 Task: Add an event with the title Workshop: Effective Communication, date '2024/05/03', time 9:40 AM to 11:40 AMand add a description: The Effective Communication workshop is a dynamic and interactive session designed to enhance participants' communication skills and promote effective interpersonal interactions in the workplace. This workshop provides valuable insights, practical techniques, and hands-on exercises to improve both verbal and non-verbal communication abilities._x000D_
_x000D_
, put the event into Orange category . Add location for the event as: 321 Damrak, Amsterdam, Netherlands, logged in from the account softage.1@softage.netand send the event invitation to softage.7@softage.net and softage.8@softage.net. Set a reminder for the event 12 hour before
Action: Mouse pressed left at (96, 94)
Screenshot: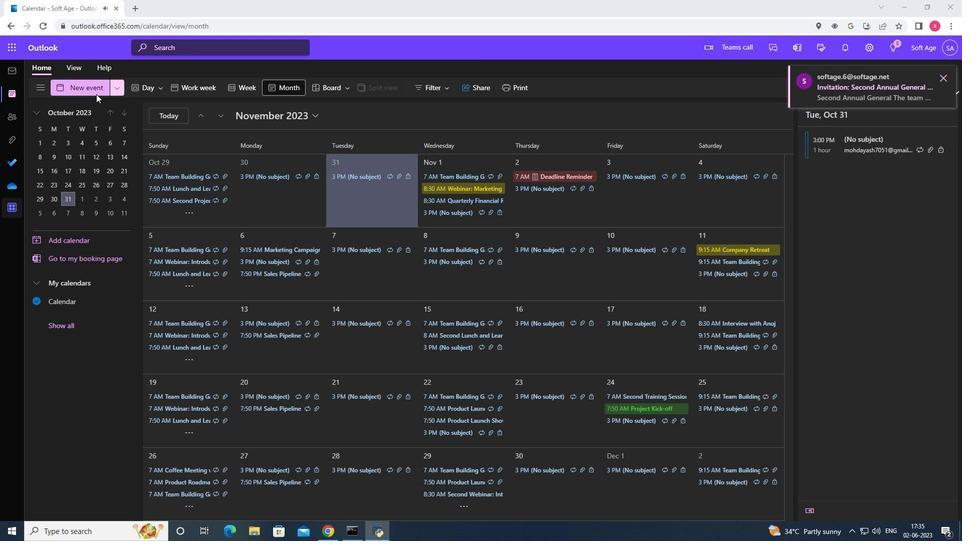 
Action: Mouse moved to (335, 154)
Screenshot: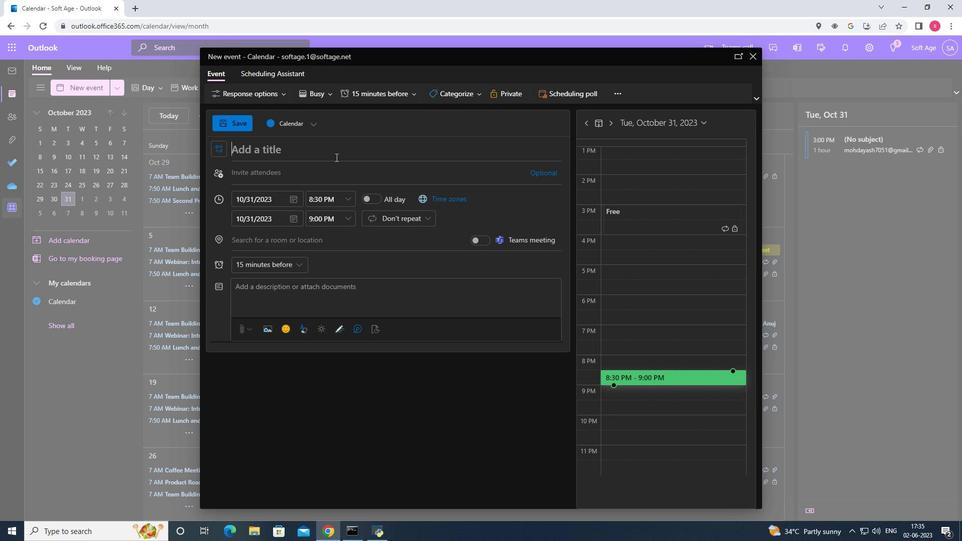 
Action: Mouse pressed left at (335, 154)
Screenshot: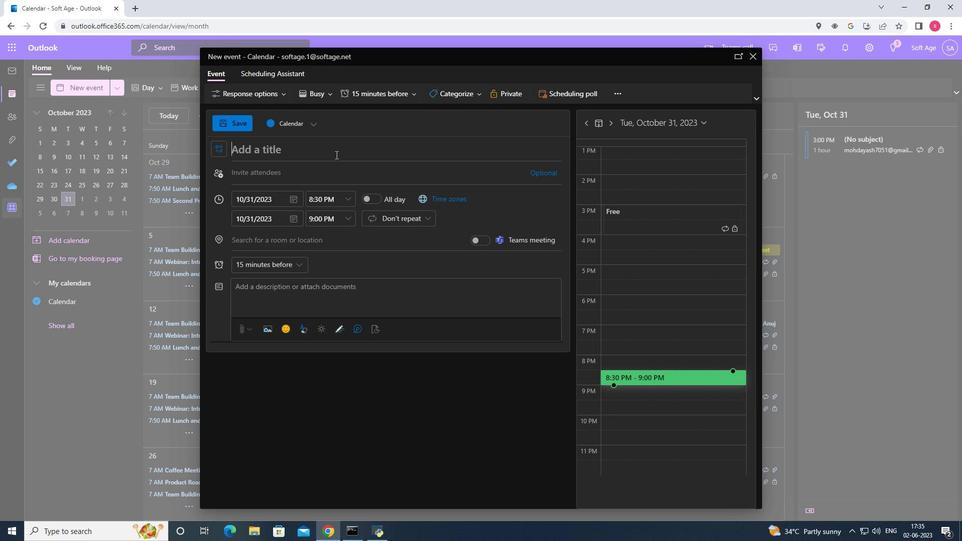 
Action: Mouse moved to (334, 154)
Screenshot: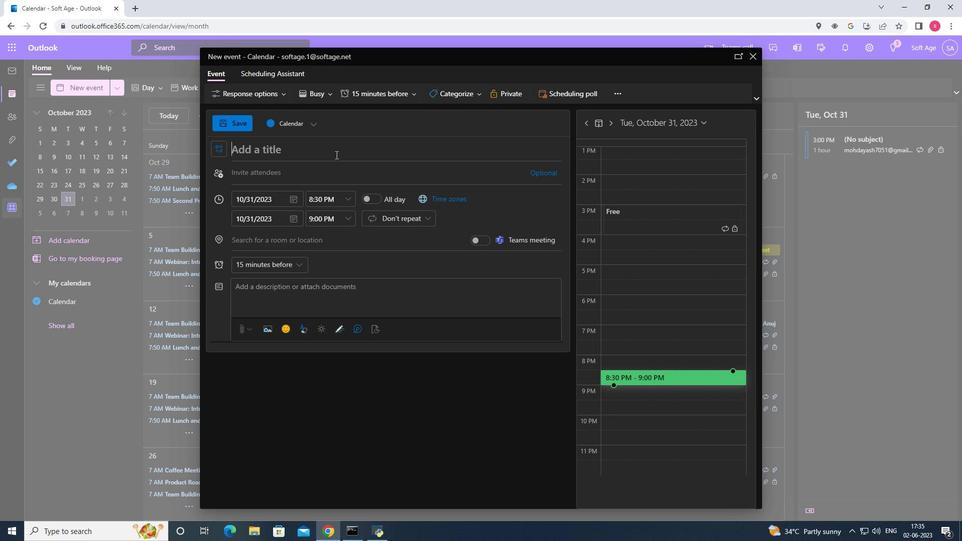 
Action: Key pressed <Key.shift><Key.shift><Key.shift><Key.shift><Key.shift><Key.shift><Key.shift><Key.shift><Key.shift><Key.shift><Key.shift><Key.shift><Key.shift><Key.shift><Key.shift><Key.shift><Key.shift><Key.shift>Effecti<Key.backspace><Key.backspace><Key.backspace><Key.backspace><Key.backspace><Key.backspace><Key.backspace><Key.shift><Key.shift><Key.shift><Key.shift><Key.shift><Key.shift><Key.shift><Key.shift><Key.shift><Key.shift><Key.shift><Key.shift>Workshop<Key.shift>:<Key.space><Key.shift>Effective<Key.space><Key.shift><Key.shift><Key.shift><Key.shift><Key.shift><Key.shift><Key.shift><Key.shift><Key.shift><Key.shift><Key.shift><Key.shift><Key.shift><Key.shift>Communication<Key.space>
Screenshot: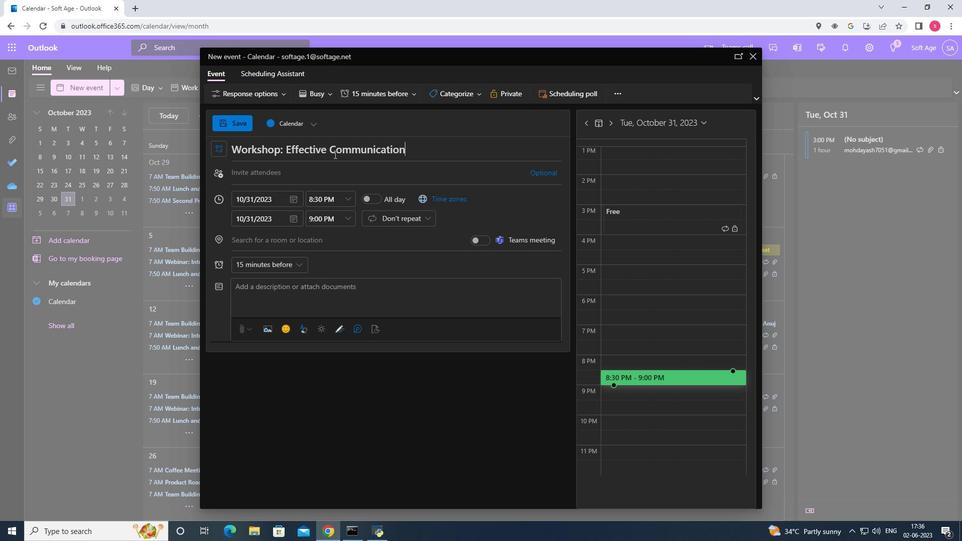 
Action: Mouse moved to (294, 201)
Screenshot: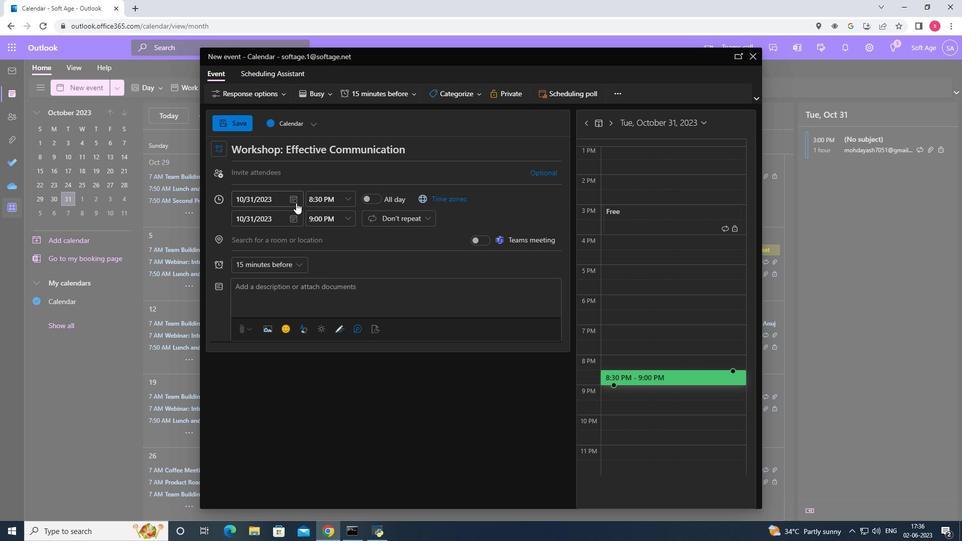
Action: Mouse pressed left at (294, 201)
Screenshot: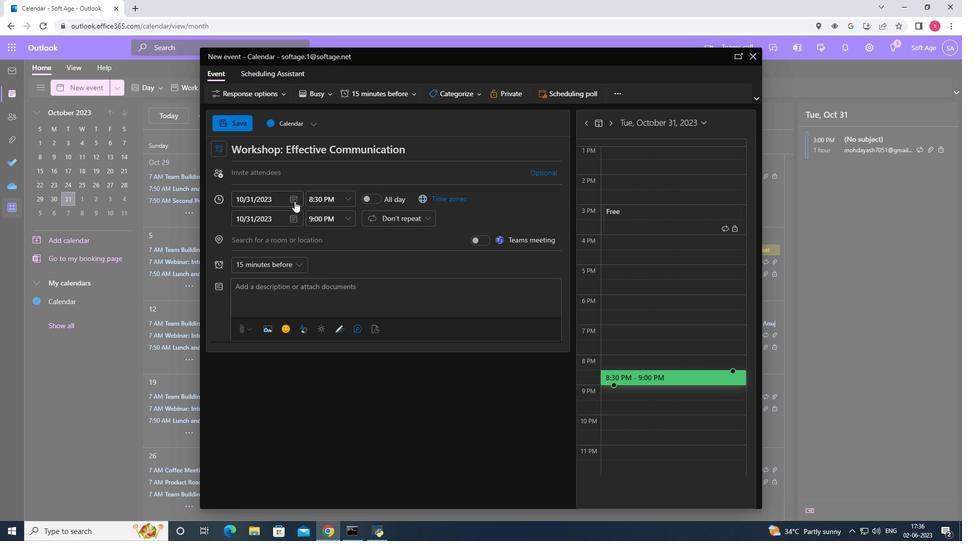 
Action: Mouse moved to (329, 218)
Screenshot: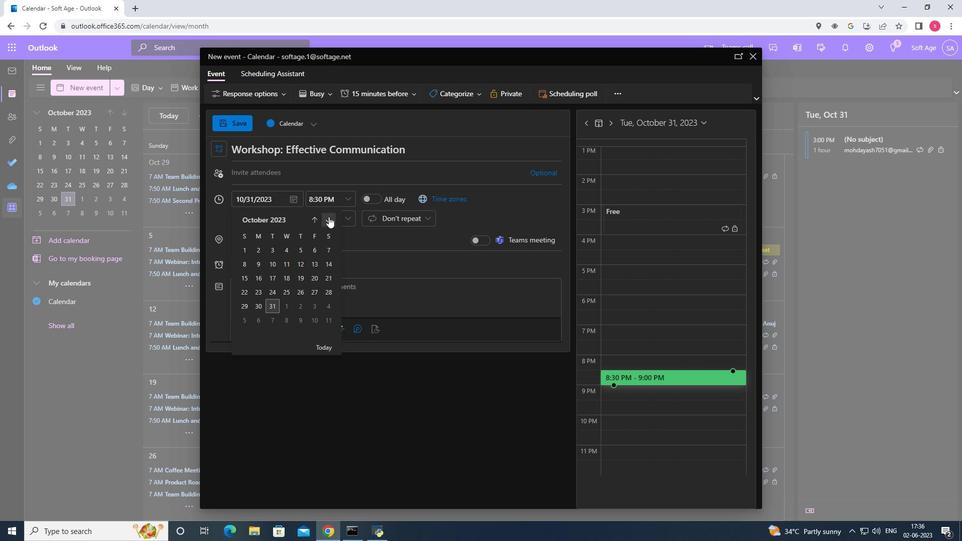 
Action: Mouse pressed left at (329, 218)
Screenshot: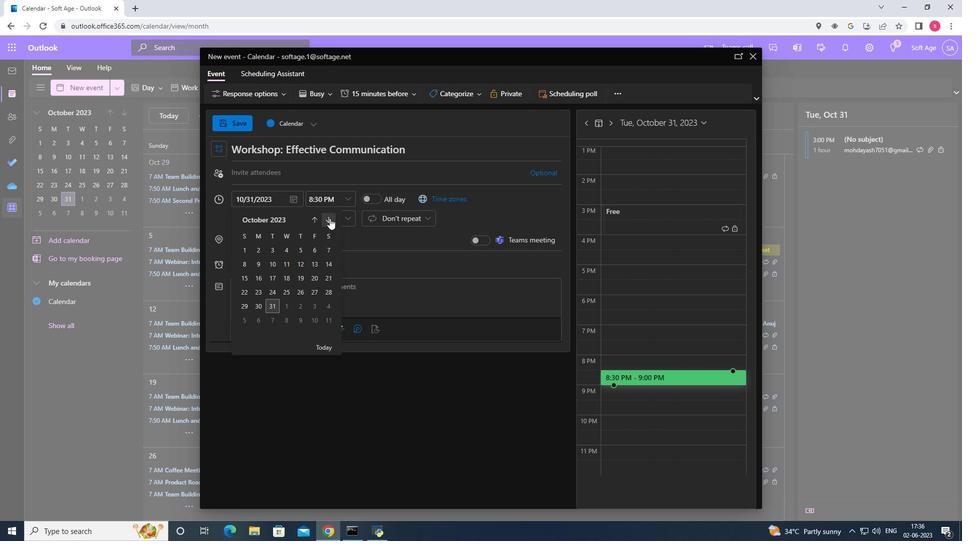 
Action: Mouse pressed left at (329, 218)
Screenshot: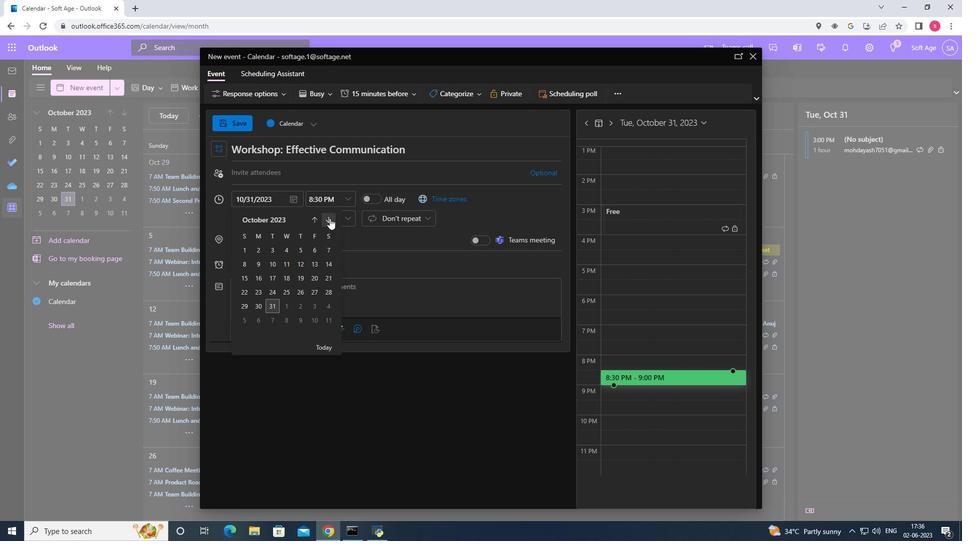 
Action: Mouse pressed left at (329, 218)
Screenshot: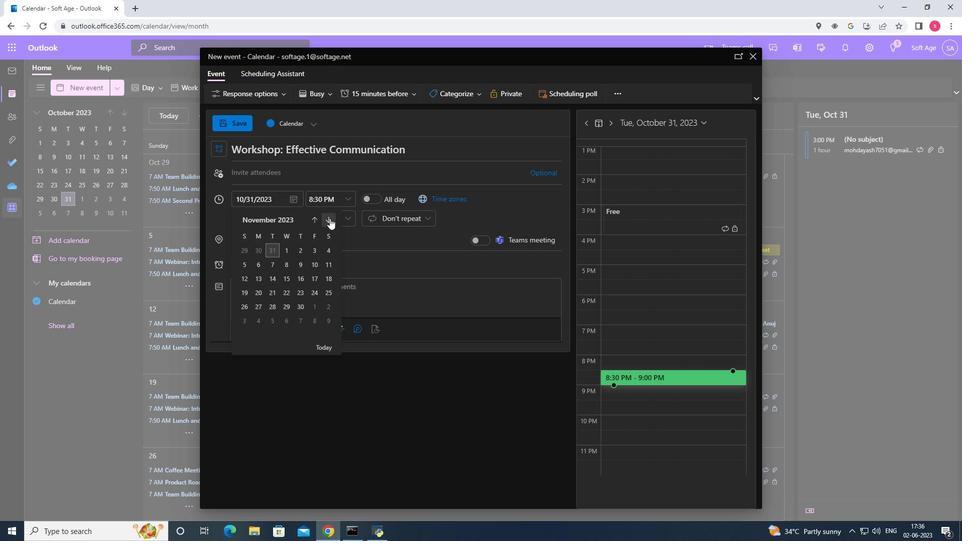 
Action: Mouse pressed left at (329, 218)
Screenshot: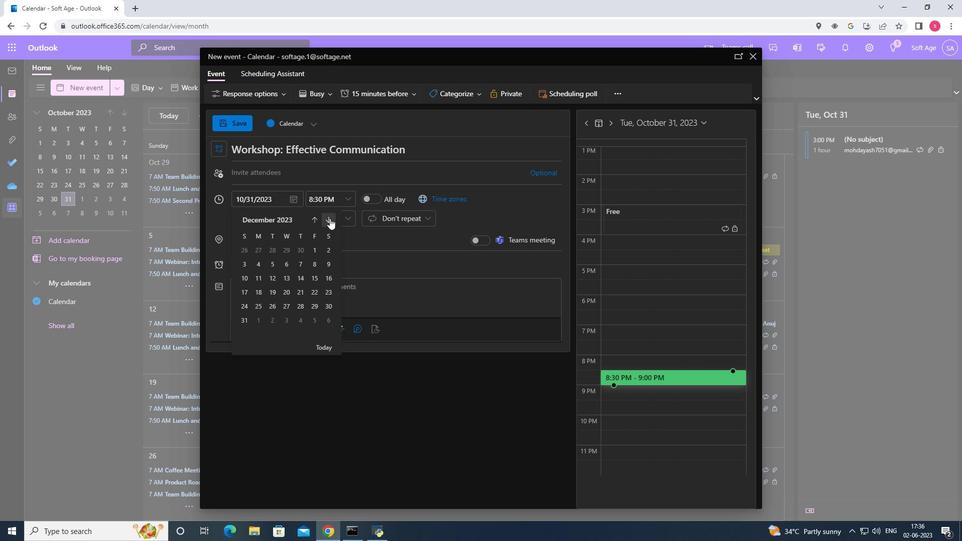 
Action: Mouse pressed left at (329, 218)
Screenshot: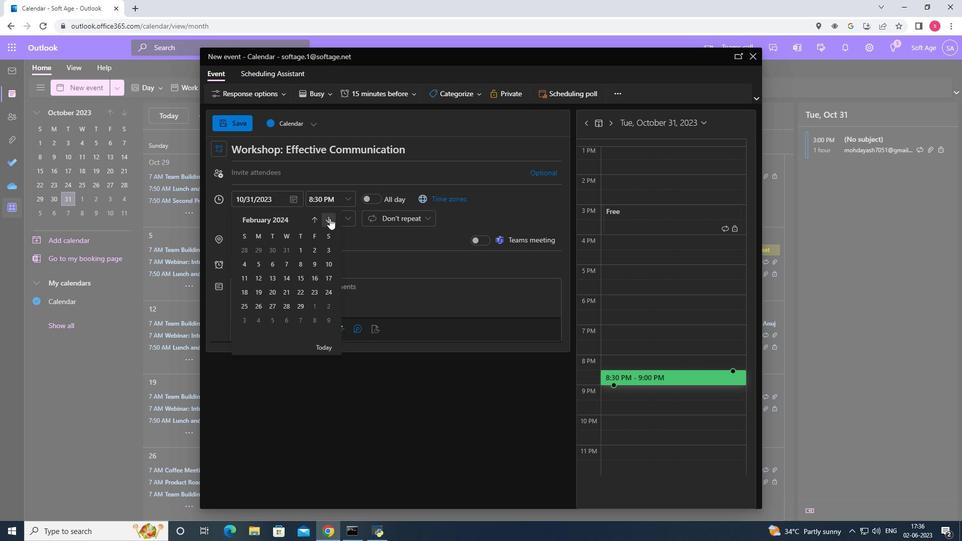 
Action: Mouse pressed left at (329, 218)
Screenshot: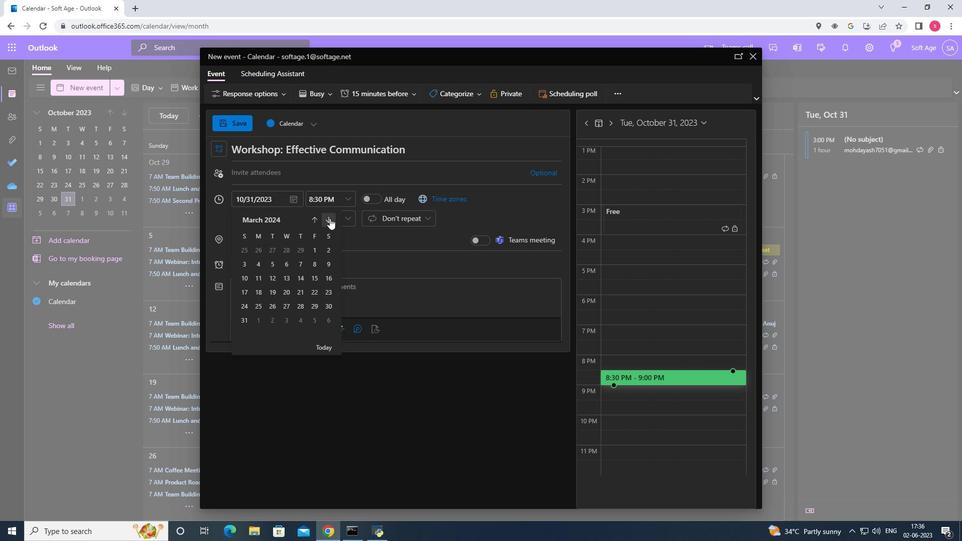 
Action: Mouse pressed left at (329, 218)
Screenshot: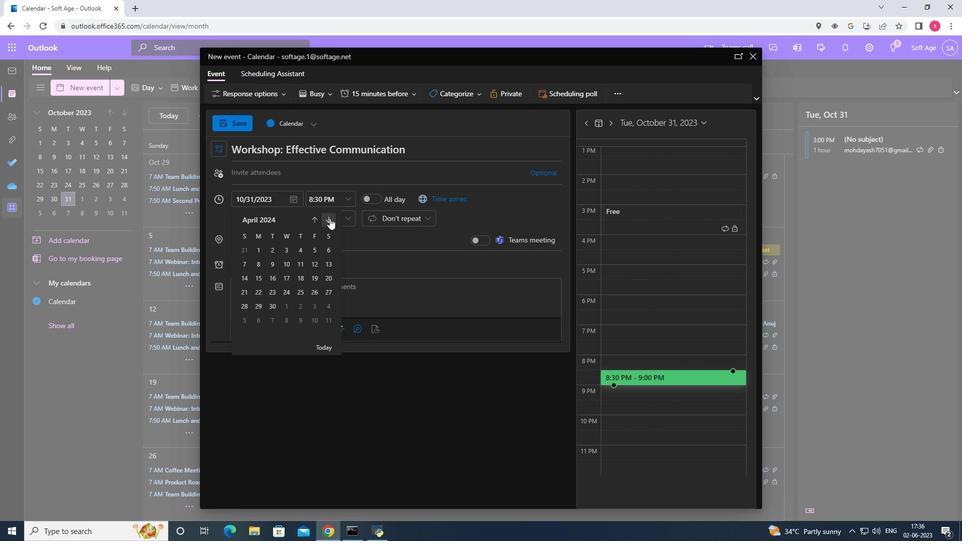
Action: Mouse moved to (311, 252)
Screenshot: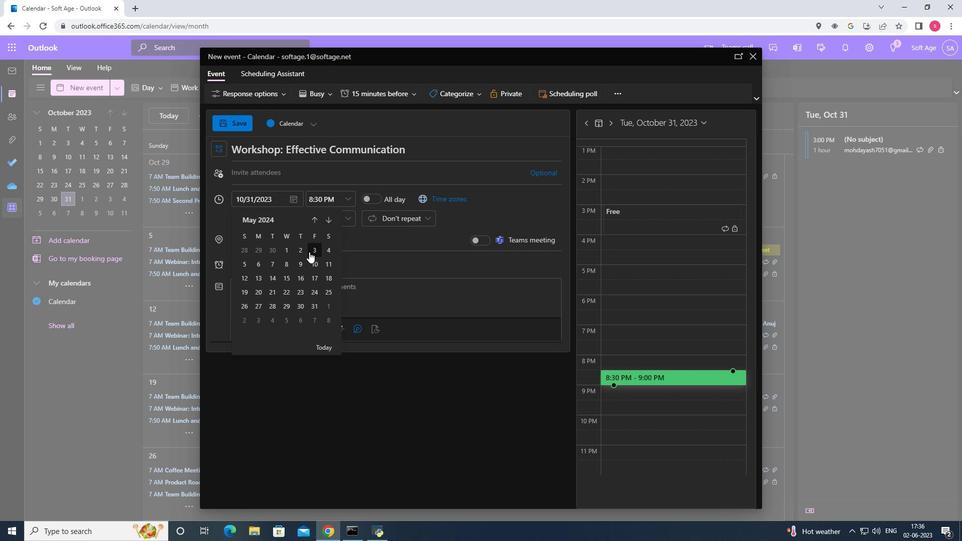 
Action: Mouse pressed left at (311, 252)
Screenshot: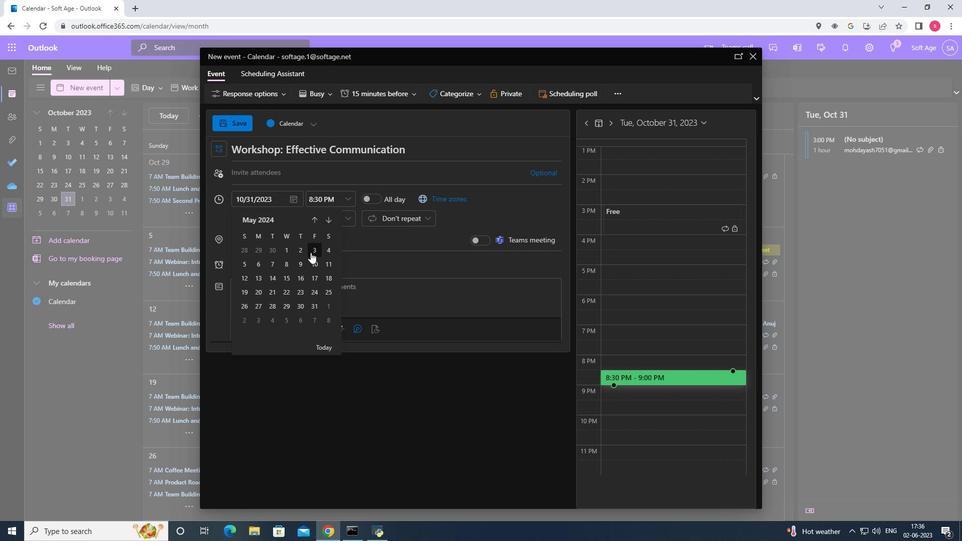 
Action: Mouse moved to (348, 197)
Screenshot: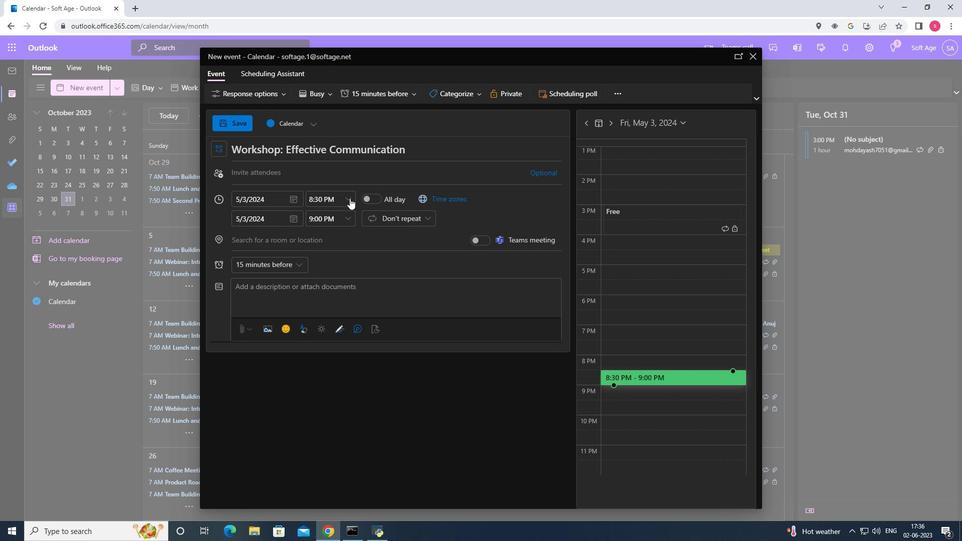 
Action: Mouse pressed left at (348, 197)
Screenshot: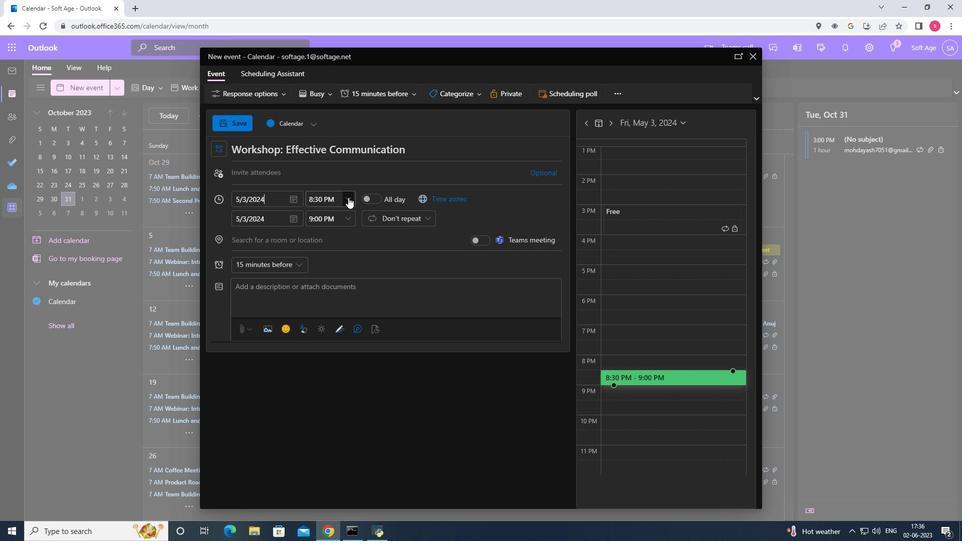 
Action: Mouse moved to (364, 210)
Screenshot: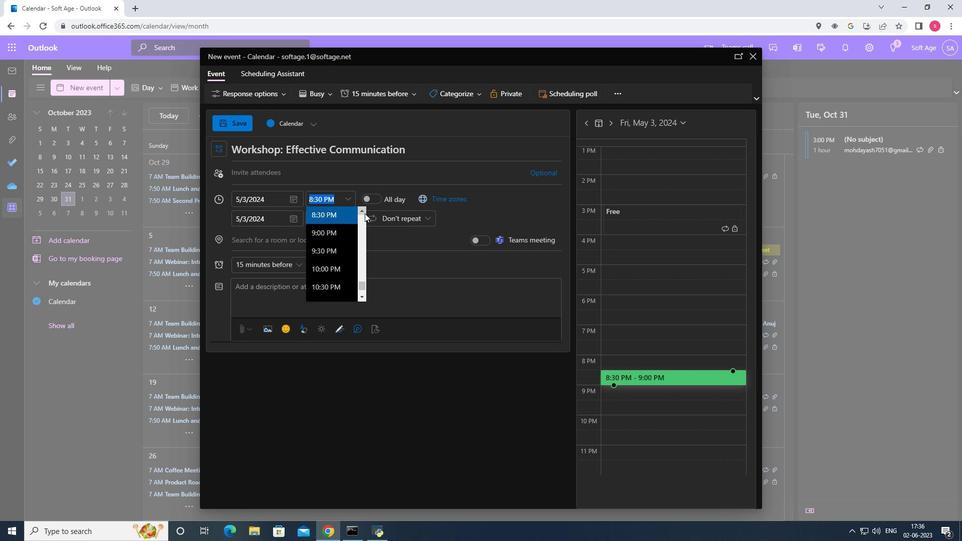 
Action: Mouse pressed left at (364, 210)
Screenshot: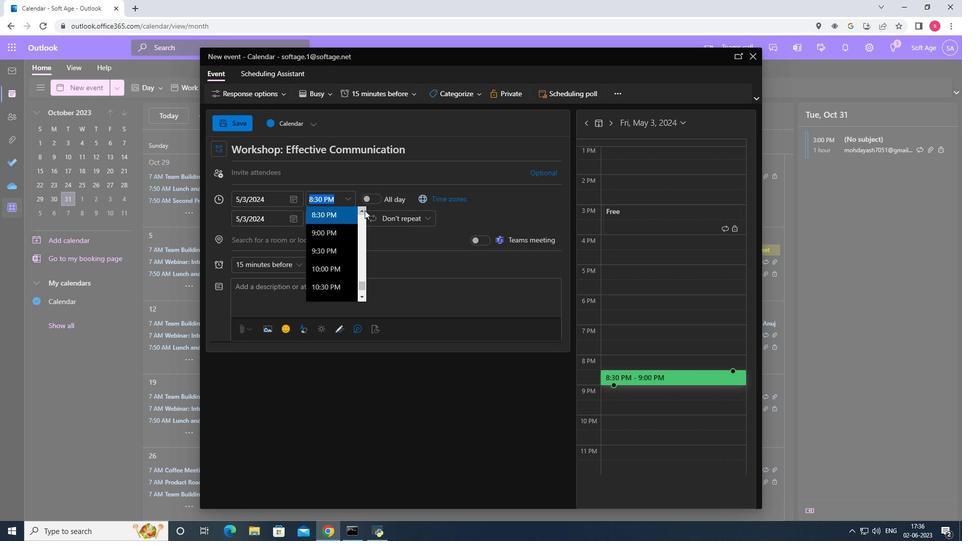 
Action: Mouse moved to (359, 294)
Screenshot: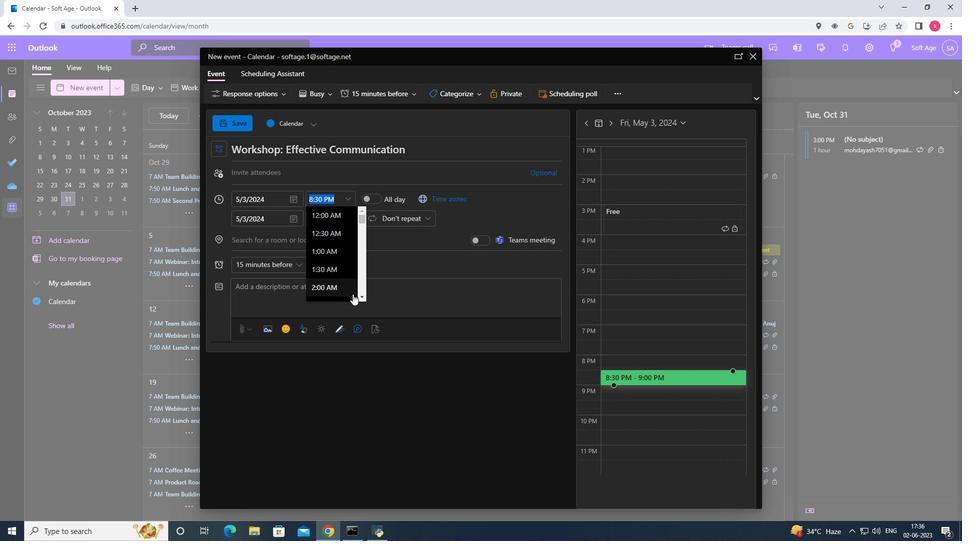 
Action: Mouse pressed left at (359, 294)
Screenshot: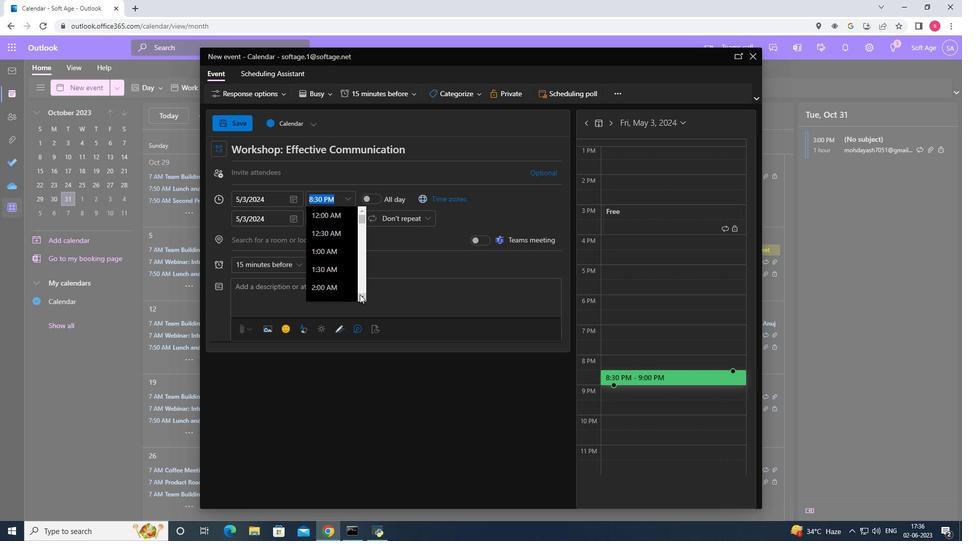 
Action: Mouse pressed left at (359, 294)
Screenshot: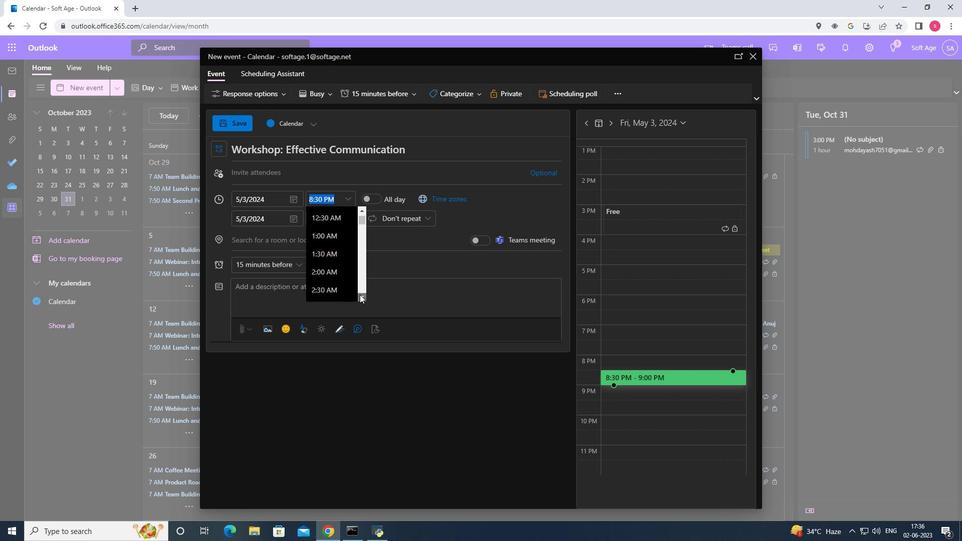 
Action: Mouse pressed left at (359, 294)
Screenshot: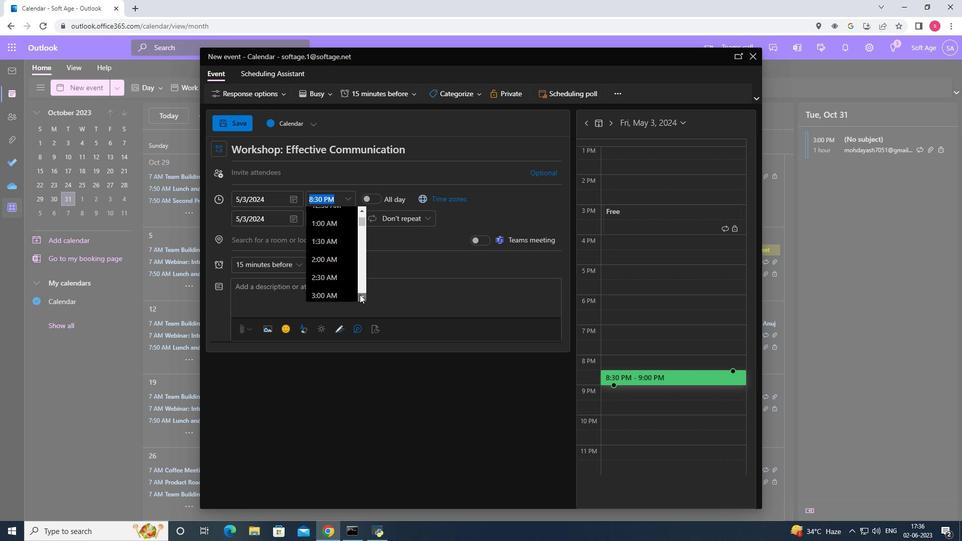 
Action: Mouse pressed left at (359, 294)
Screenshot: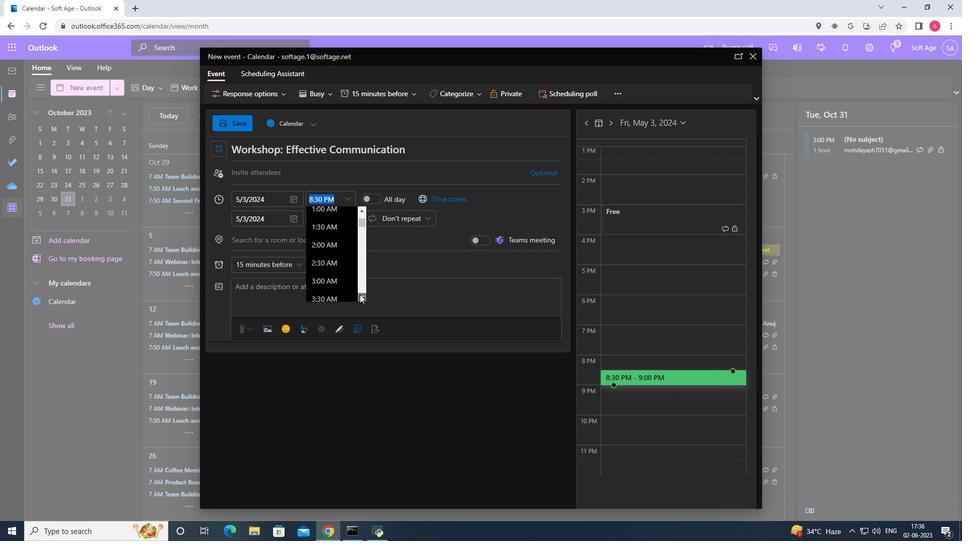 
Action: Mouse pressed left at (359, 294)
Screenshot: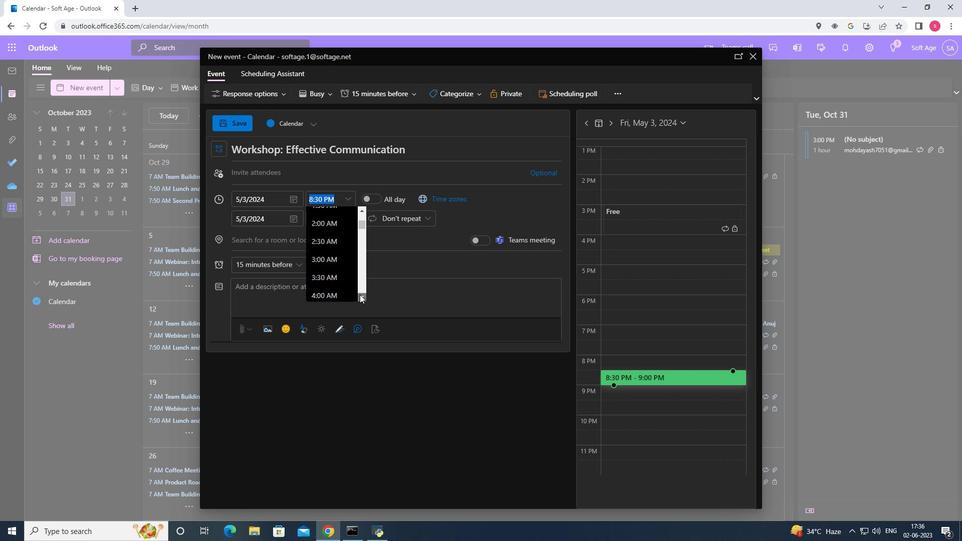 
Action: Mouse pressed left at (359, 294)
Screenshot: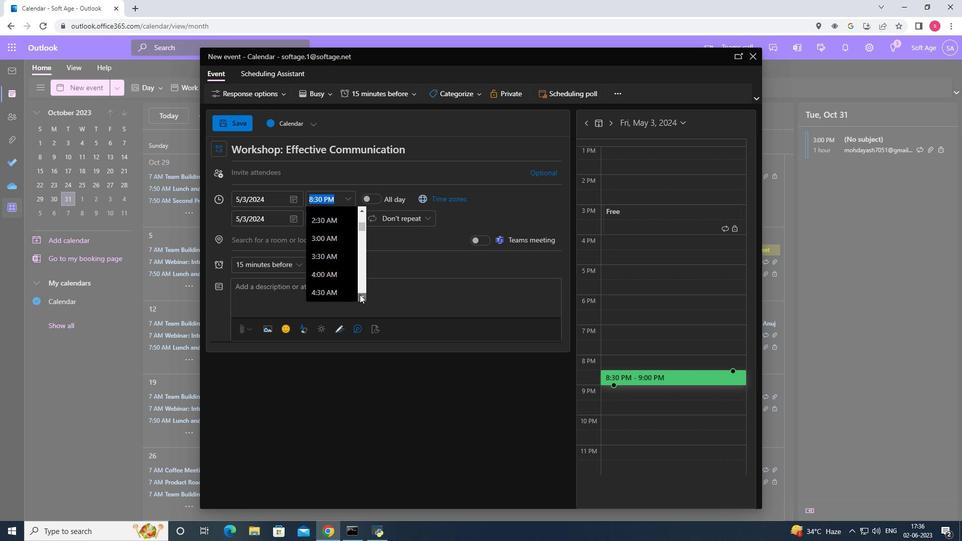 
Action: Mouse pressed left at (359, 294)
Screenshot: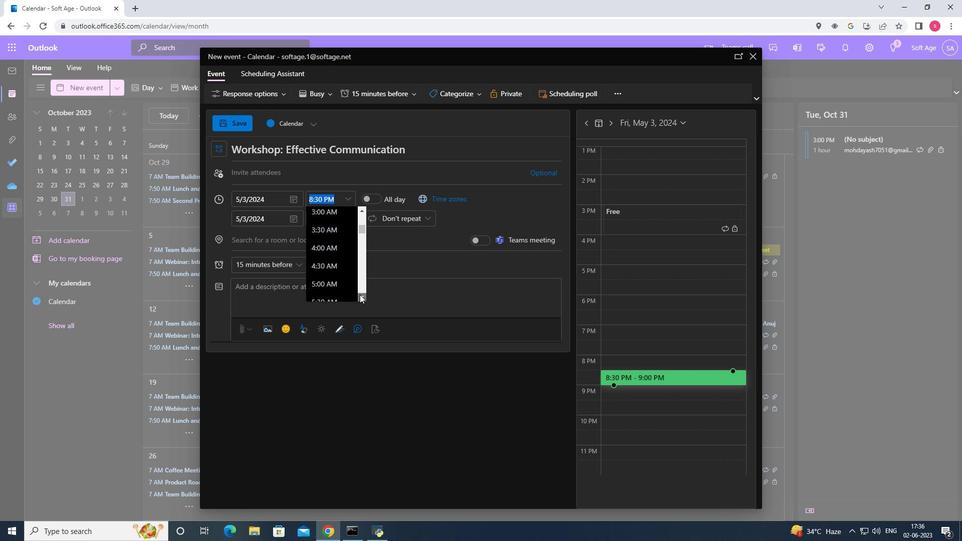 
Action: Mouse pressed left at (359, 294)
Screenshot: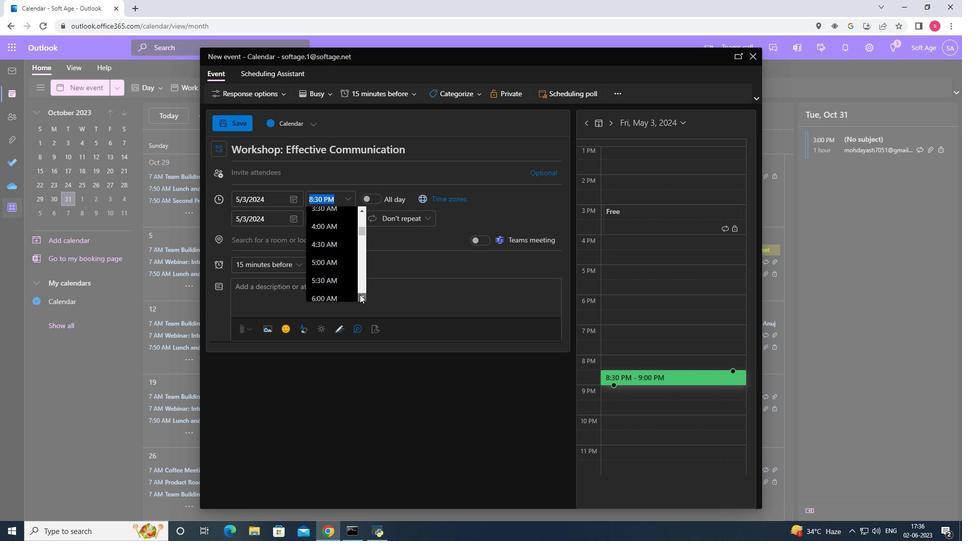 
Action: Mouse pressed left at (359, 294)
Screenshot: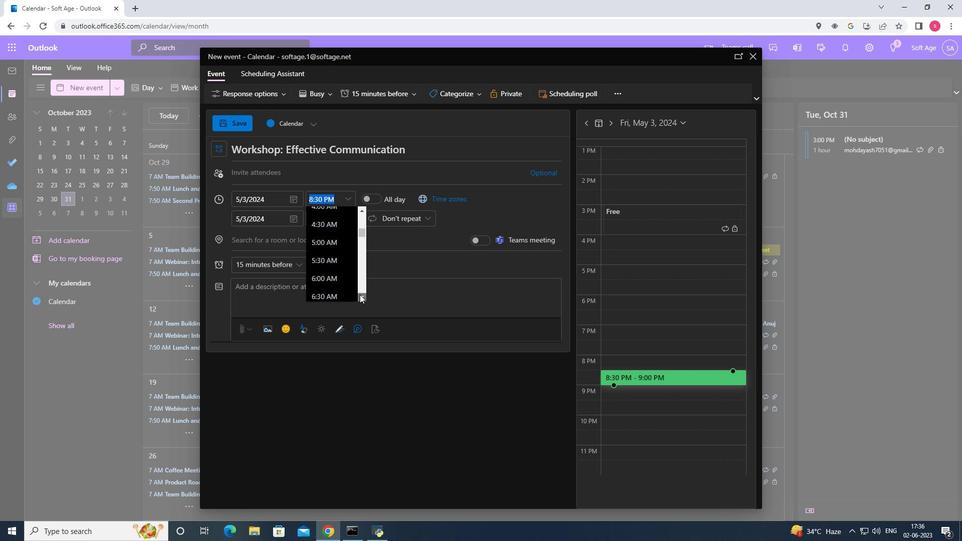 
Action: Mouse pressed left at (359, 294)
Screenshot: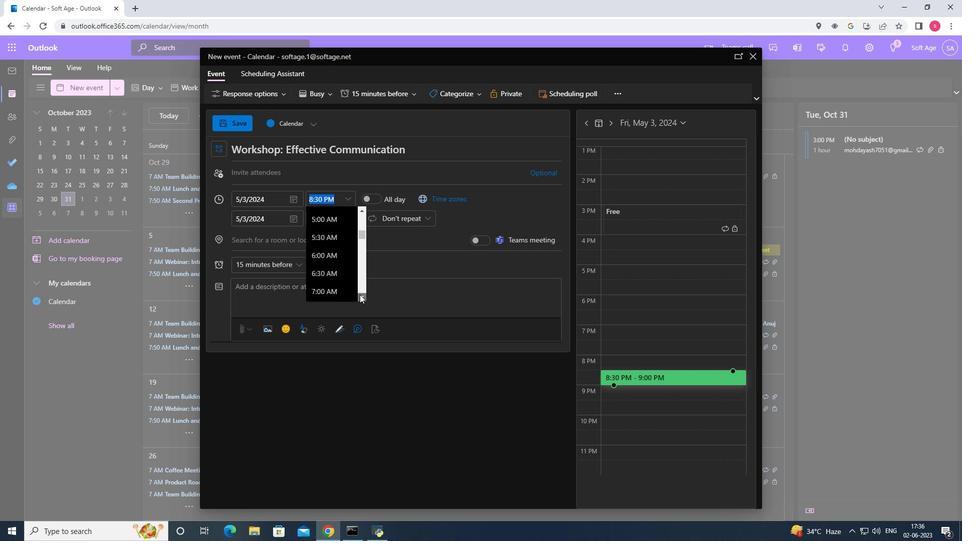 
Action: Mouse pressed left at (359, 294)
Screenshot: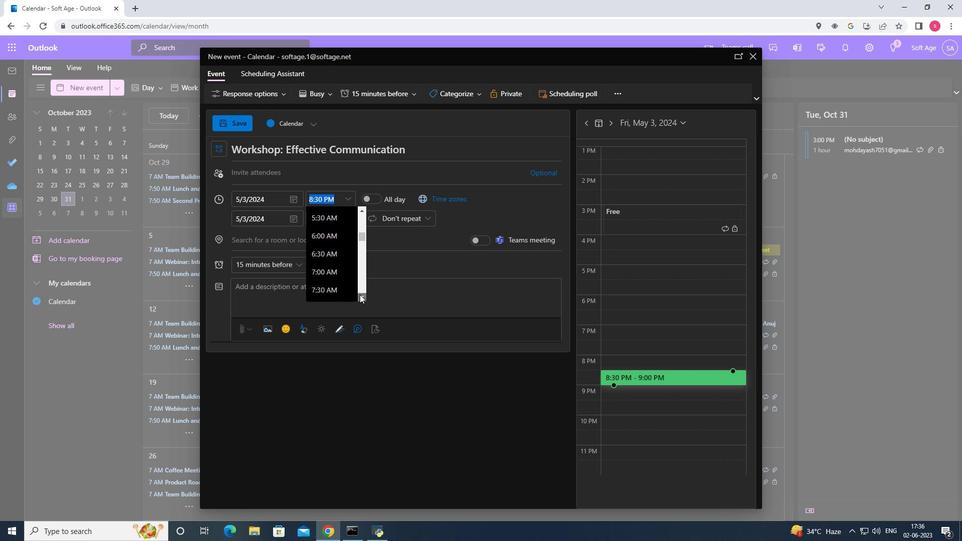 
Action: Mouse pressed left at (359, 294)
Screenshot: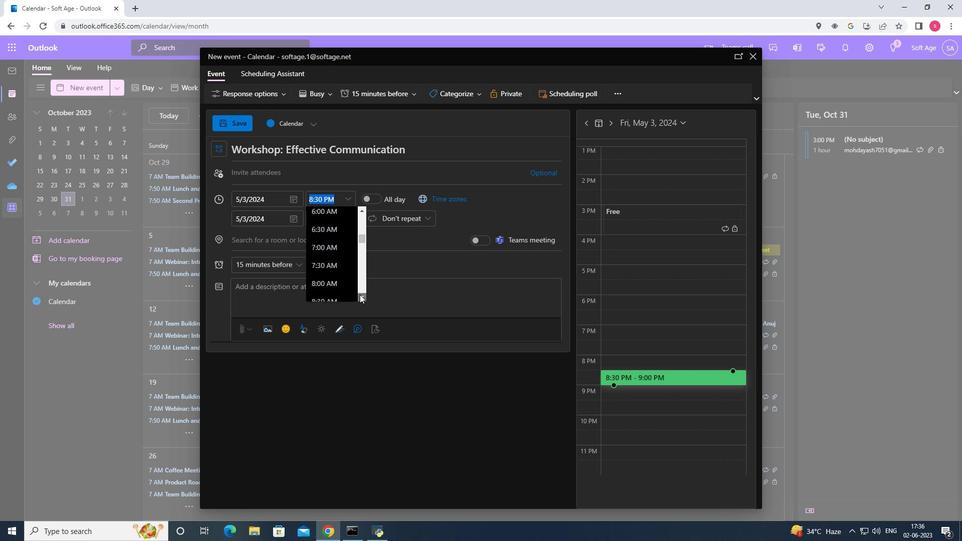 
Action: Mouse pressed left at (359, 294)
Screenshot: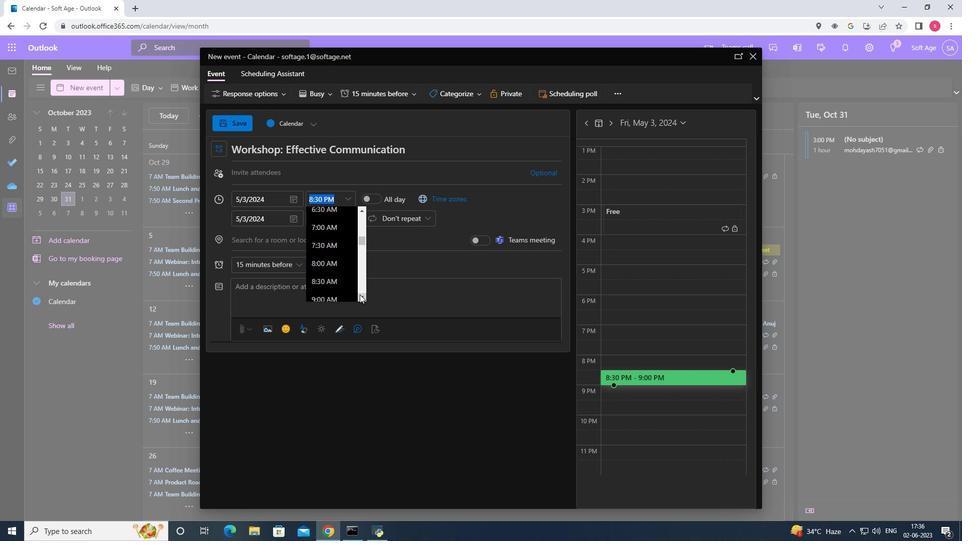 
Action: Mouse pressed left at (359, 294)
Screenshot: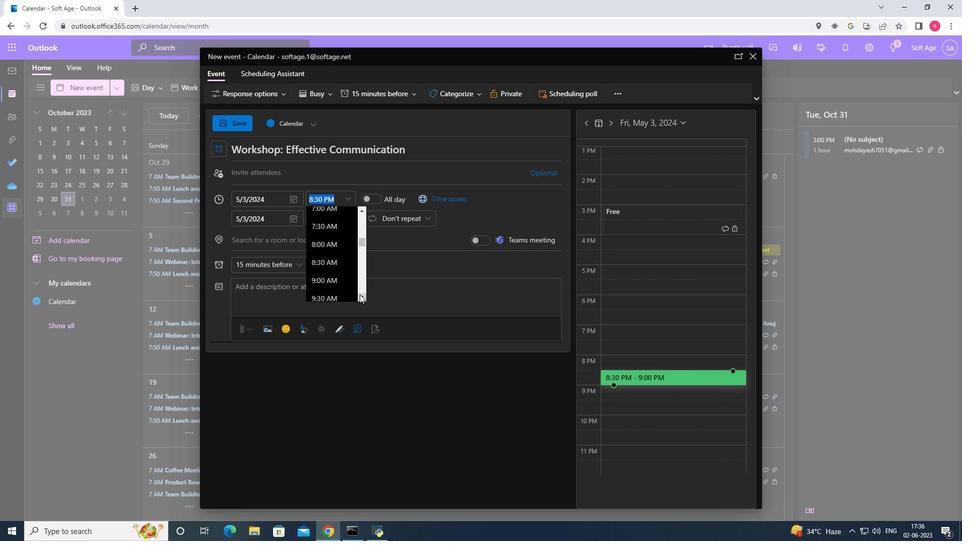 
Action: Mouse moved to (327, 274)
Screenshot: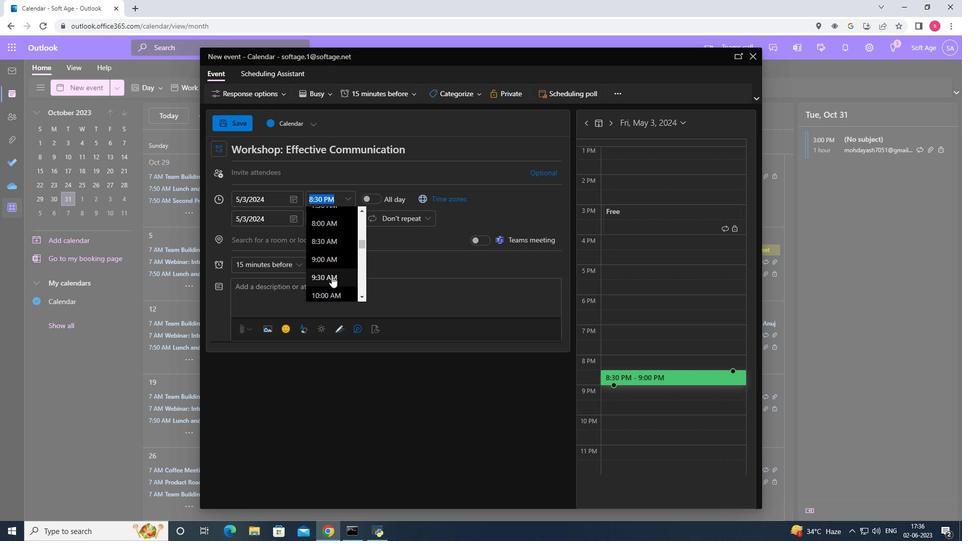 
Action: Mouse pressed left at (327, 274)
Screenshot: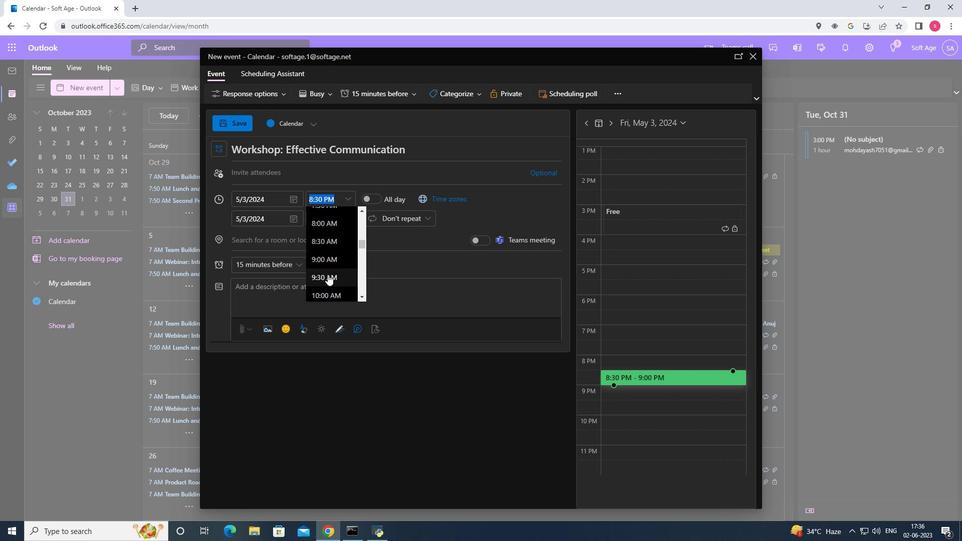 
Action: Mouse moved to (319, 198)
Screenshot: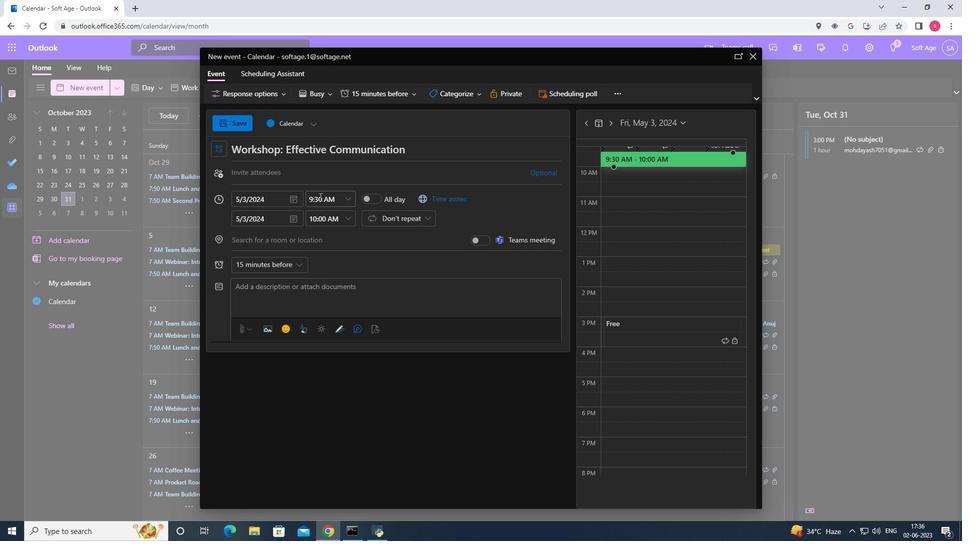 
Action: Mouse pressed left at (319, 198)
Screenshot: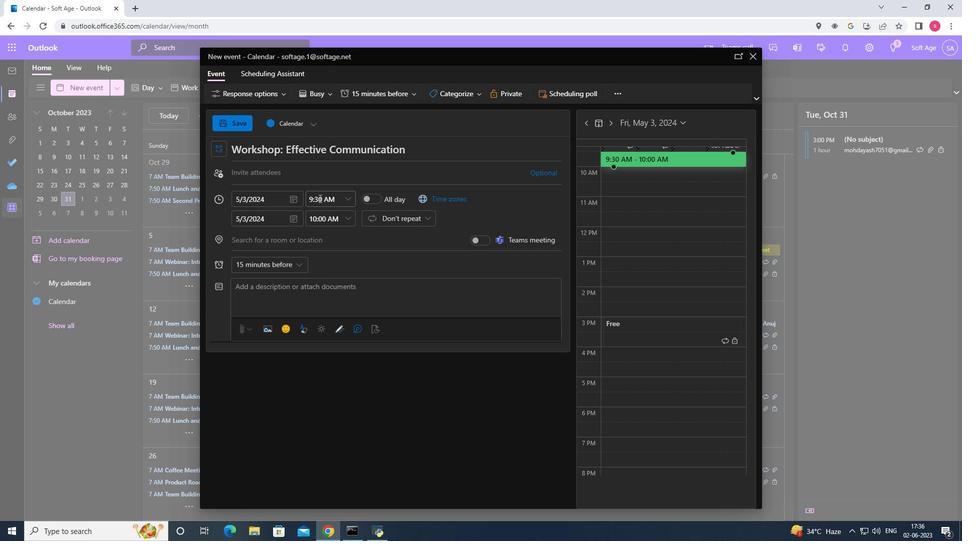 
Action: Key pressed <Key.backspace>4
Screenshot: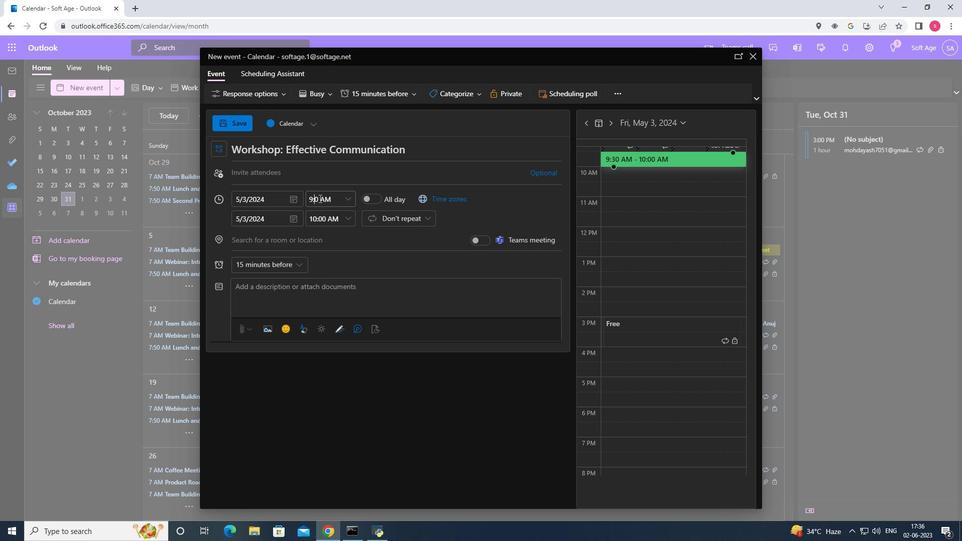 
Action: Mouse moved to (349, 217)
Screenshot: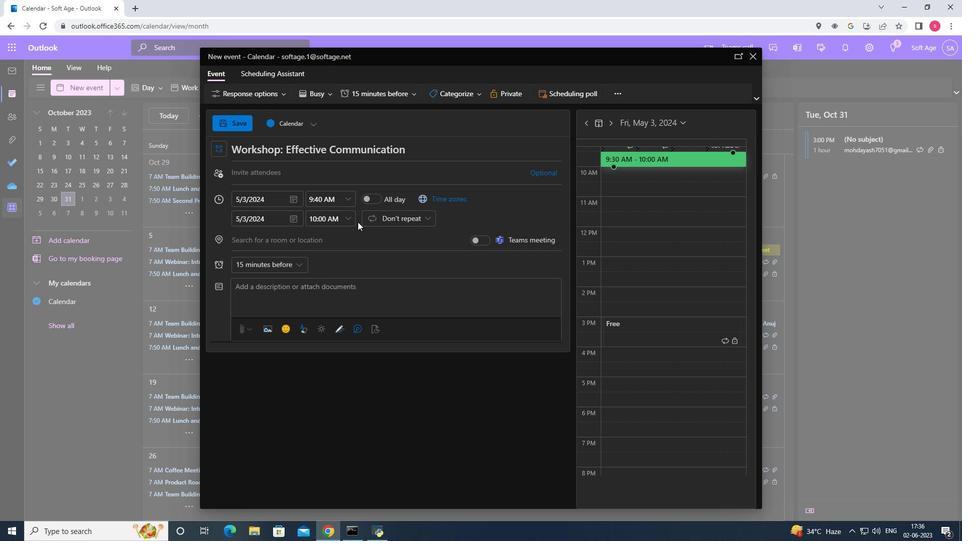 
Action: Mouse pressed left at (349, 217)
Screenshot: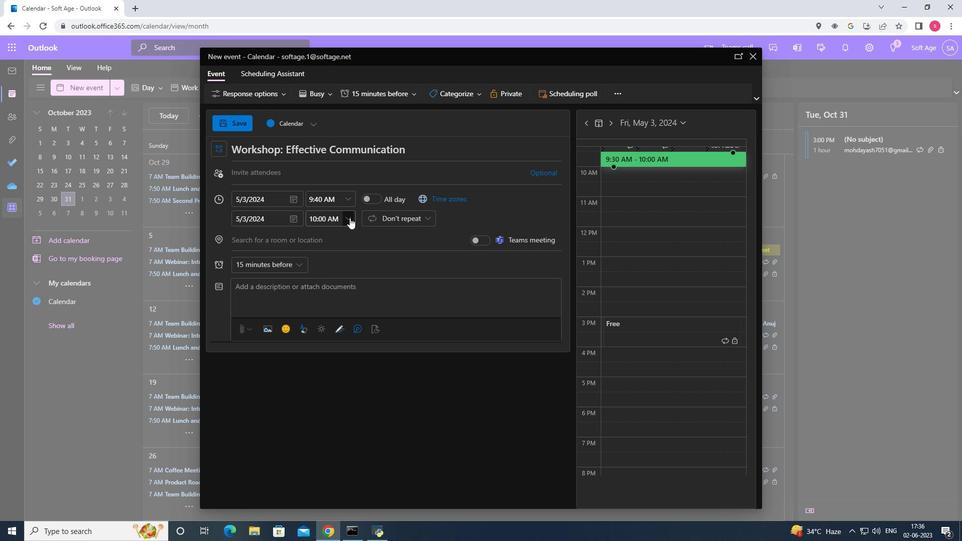 
Action: Mouse moved to (337, 286)
Screenshot: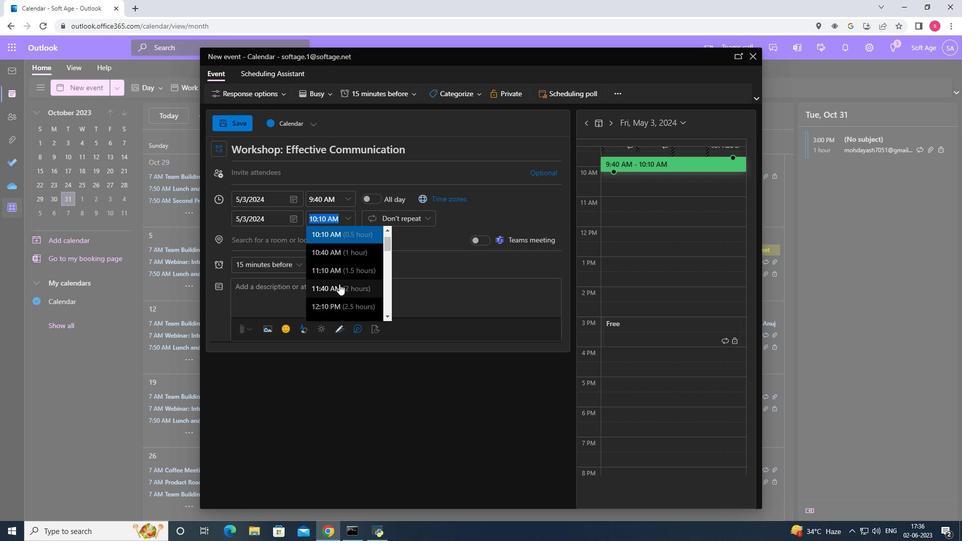 
Action: Mouse pressed left at (337, 286)
Screenshot: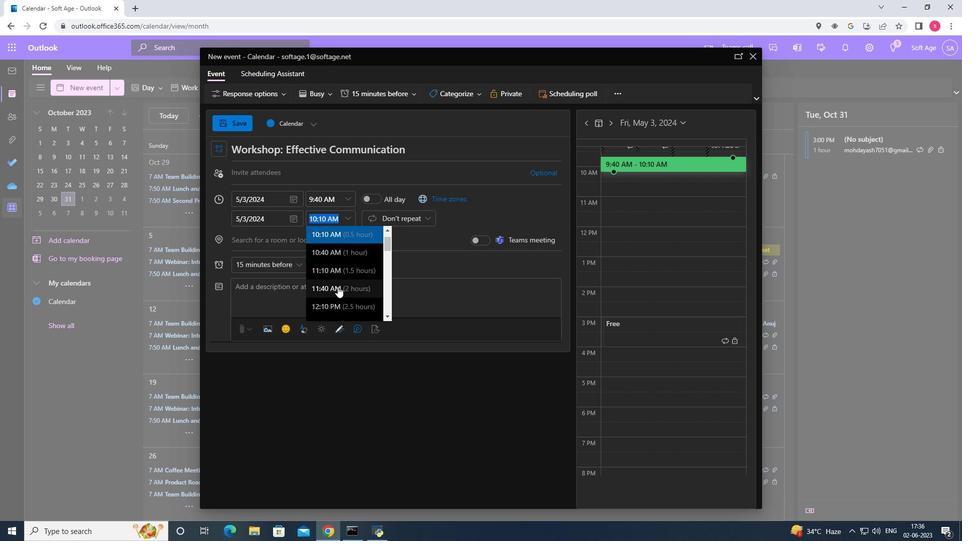 
Action: Mouse moved to (307, 291)
Screenshot: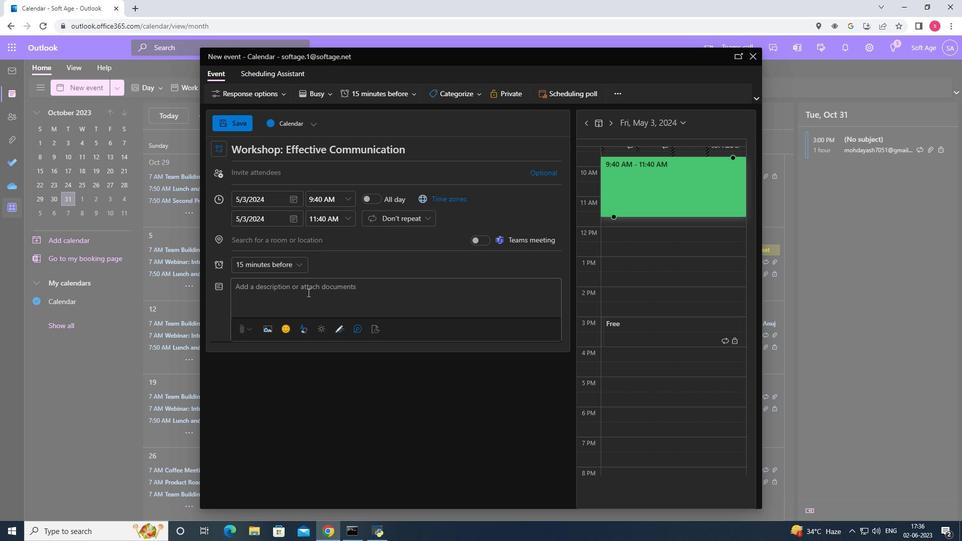 
Action: Mouse pressed left at (307, 291)
Screenshot: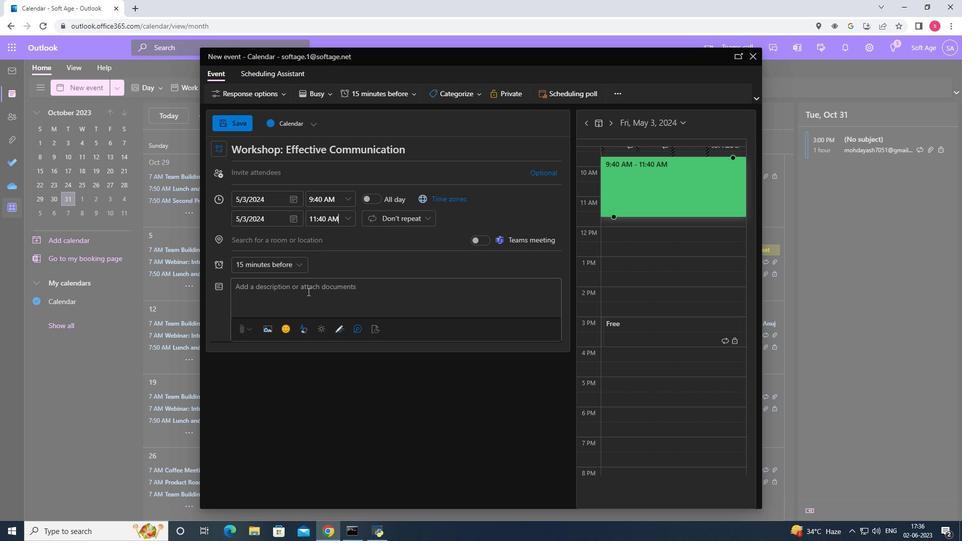 
Action: Mouse moved to (308, 289)
Screenshot: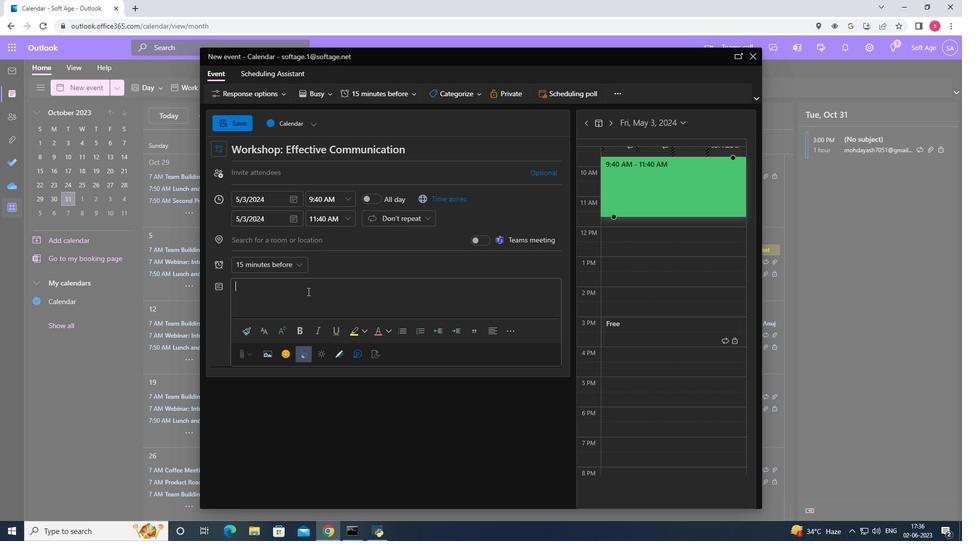 
Action: Key pressed <Key.shift>The<Key.space>effe<Key.tab><Key.backspace><Key.backspace><Key.backspace><Key.backspace>communication<Key.space><Key.shift><Key.shift><Key.shift><Key.shift>S<Key.backspace>skills<Key.space><Key.backspace><Key.backspace><Key.backspace><Key.backspace><Key.backspace><Key.backspace><Key.backspace>workshop<Key.space>is<Key.space>a<Key.space>dynamic<Key.space>and<Key.space>interactive<Key.space>session<Key.space><Key.shift><Key.shift><Key.shift><Key.shift><Key.shift><Key.shift><Key.shift><Key.shift><Key.shift><Key.shift>d<Key.tab><Key.space>enhance<Key.space>participants<Key.space>co<Key.tab><Key.space>skills<Key.space>and<Key.space>promote<Key.space>effective<Key.space>interpersonal<Key.space>interactions<Key.space>in<Key.space>the<Key.space>work<Key.tab>.<Key.space><Key.shift><Key.shift><Key.shift><Key.shift><Key.shift><Key.shift><Key.shift><Key.shift><Key.shift><Key.shift><Key.shift>This<Key.space>workshop<Key.space>provides<Key.space>valuable<Key.space>insights<Key.space><Key.backspace>,<Key.space>practical<Key.space>techn<Key.tab>n<Key.backspace><Key.space>hands<Key.space><Key.backspace>-on<Key.space>w<Key.backspace>exp<Key.backspace>e<Key.tab><Key.space>to<Key.space>improve<Key.space>both<Key.space>verbal<Key.space>and<Key.space>non<Key.space><Key.backspace>-verbal<Key.space>communication<Key.space>abilities.
Screenshot: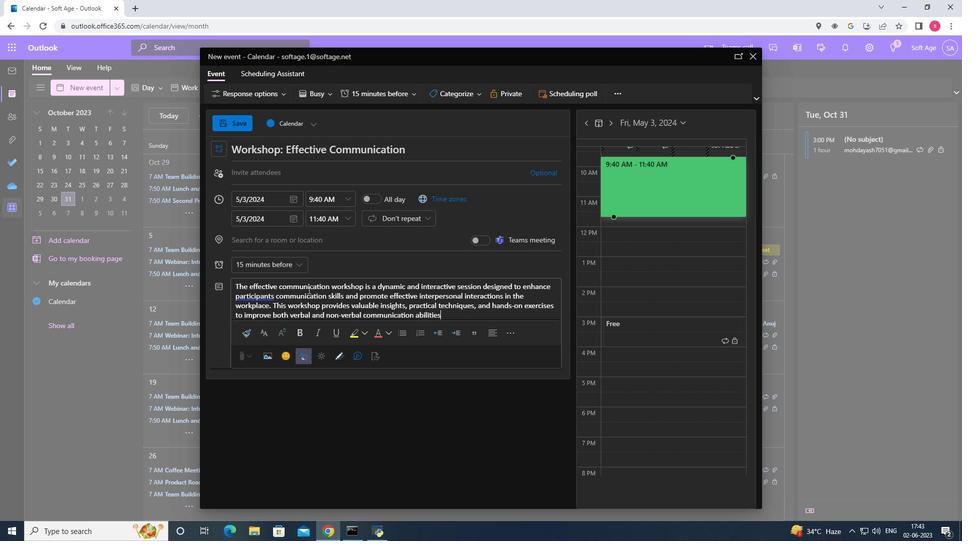 
Action: Mouse moved to (439, 93)
Screenshot: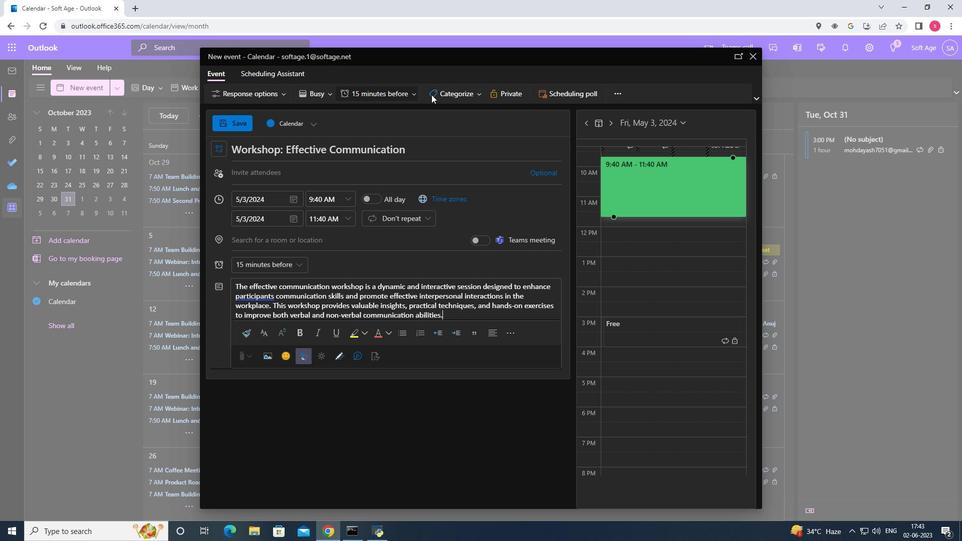 
Action: Mouse pressed left at (439, 93)
Screenshot: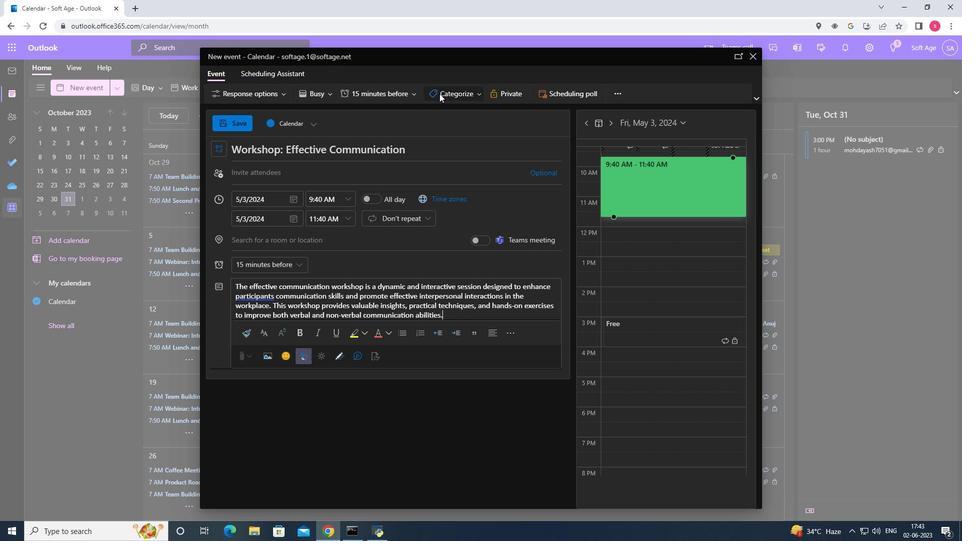 
Action: Mouse moved to (474, 147)
Screenshot: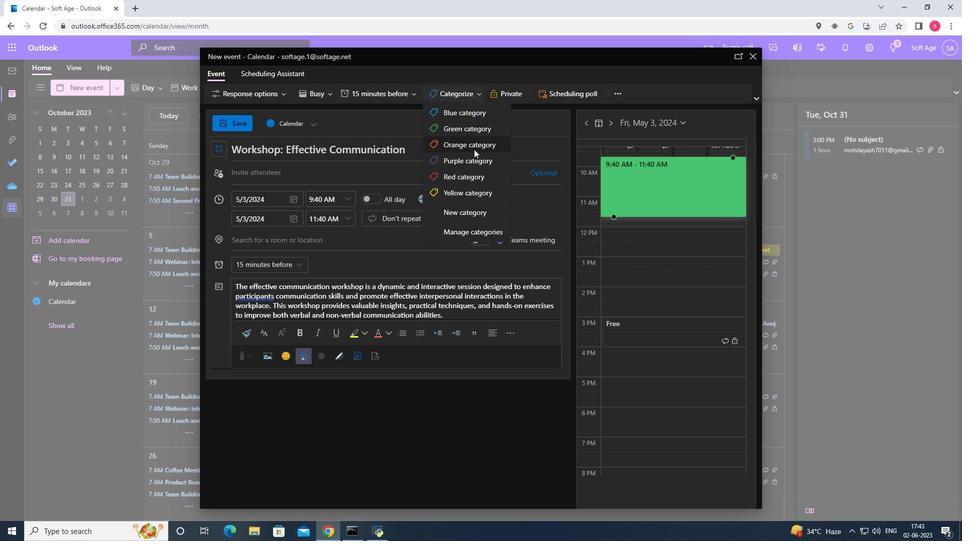 
Action: Mouse pressed left at (474, 147)
Screenshot: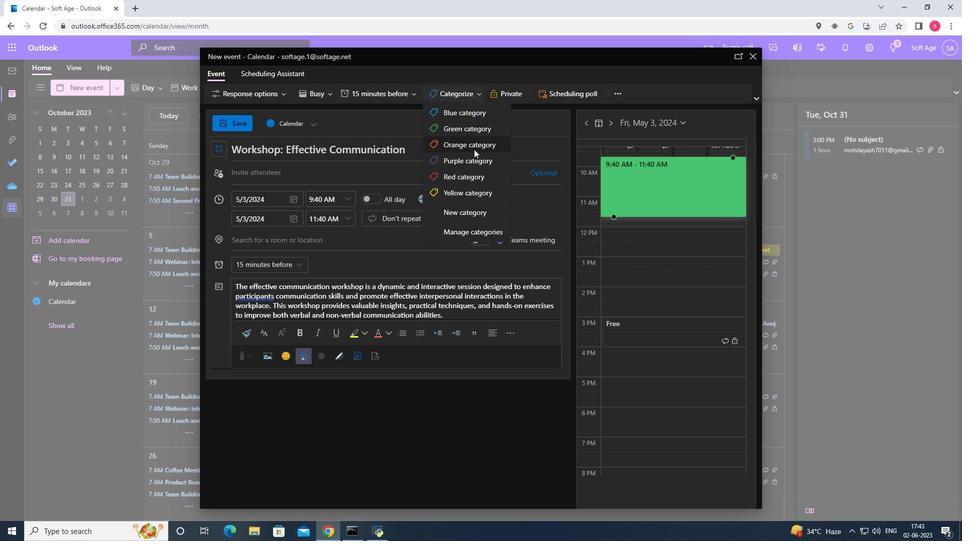 
Action: Mouse moved to (314, 239)
Screenshot: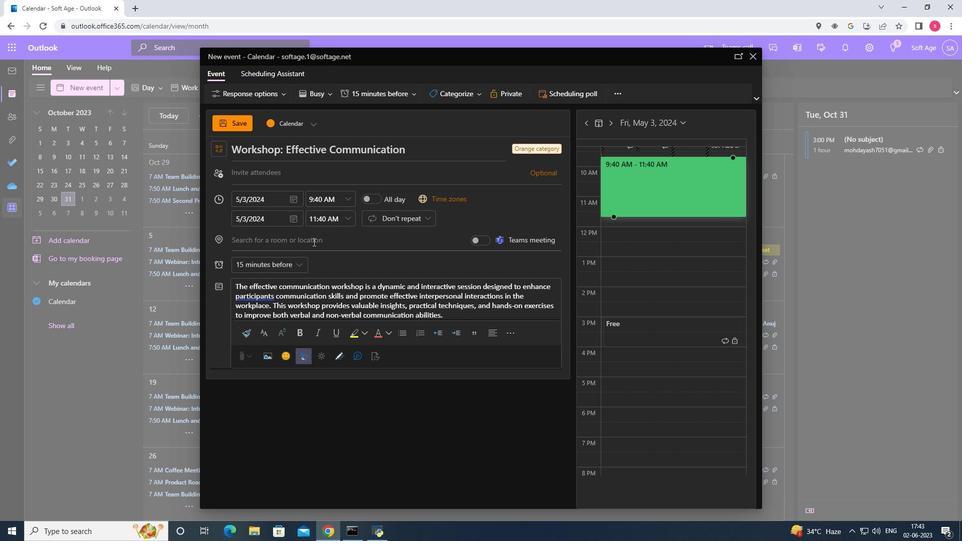 
Action: Mouse pressed left at (314, 239)
Screenshot: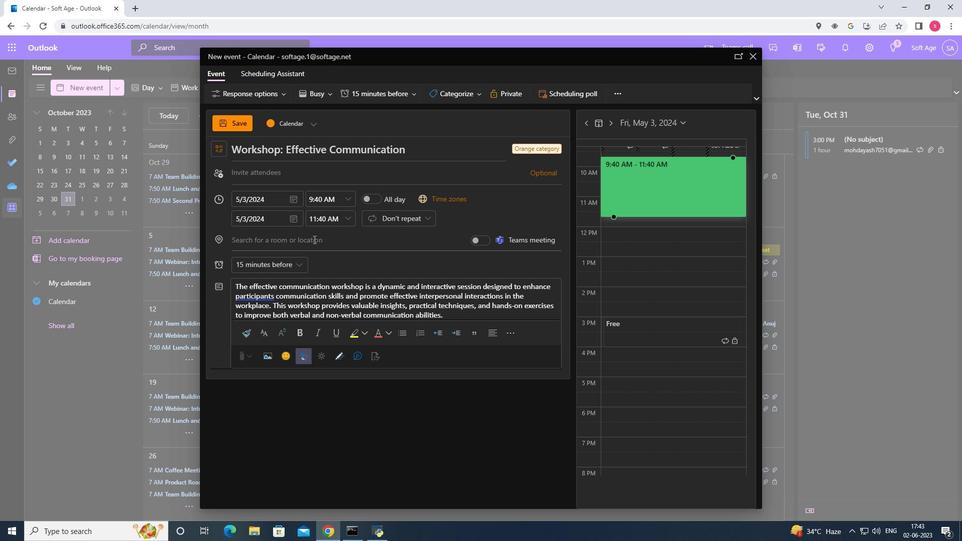 
Action: Key pressed 321<Key.space><Key.shift>dan<Key.backspace>mrak<Key.space><Key.backspace>,<Key.space><Key.shift><Key.shift><Key.shift><Key.shift><Key.shift><Key.shift><Key.shift><Key.shift><Key.shift><Key.shift><Key.shift><Key.shift><Key.shift><Key.shift><Key.shift><Key.shift><Key.shift><Key.shift><Key.shift><Key.shift><Key.shift><Key.shift><Key.shift><Key.shift><Key.shift><Key.shift><Key.shift><Key.shift><Key.shift><Key.shift><Key.shift><Key.shift><Key.shift><Key.shift><Key.shift><Key.shift><Key.shift><Key.shift><Key.shift><Key.shift><Key.shift><Key.shift><Key.shift><Key.shift><Key.shift><Key.shift><Key.shift><Key.shift><Key.shift><Key.shift><Key.shift><Key.shift>Amsterdam,<Key.space><Key.shift>Netherlam<Key.backspace>nds
Screenshot: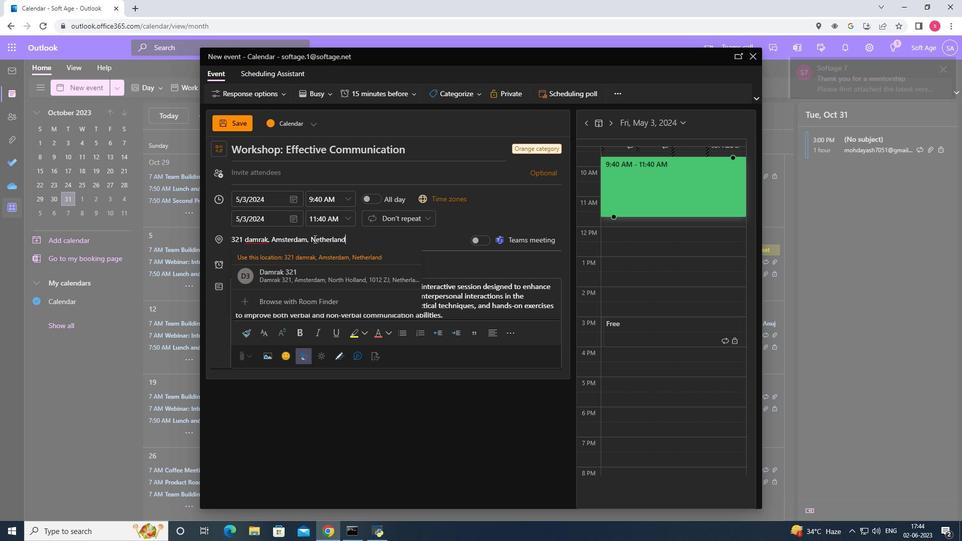 
Action: Mouse moved to (319, 260)
Screenshot: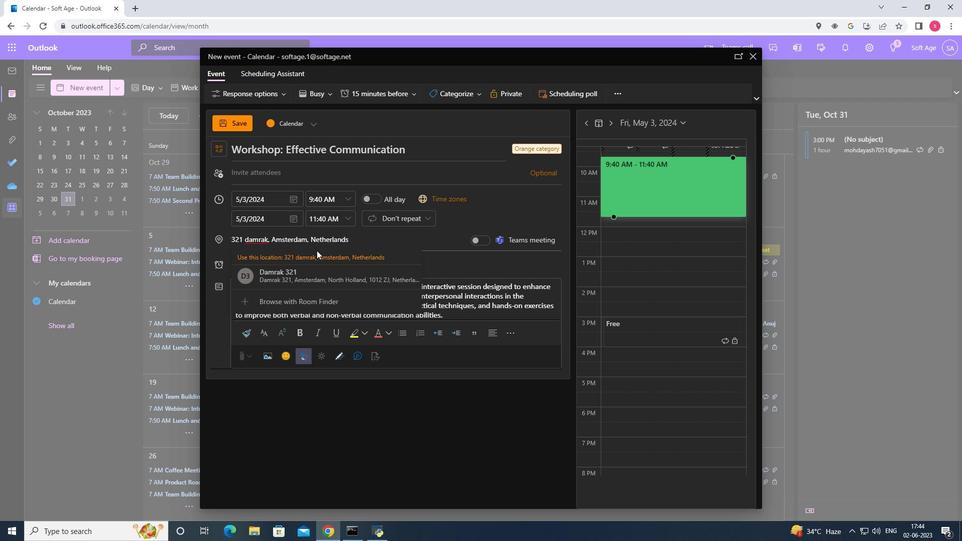 
Action: Mouse pressed left at (319, 260)
Screenshot: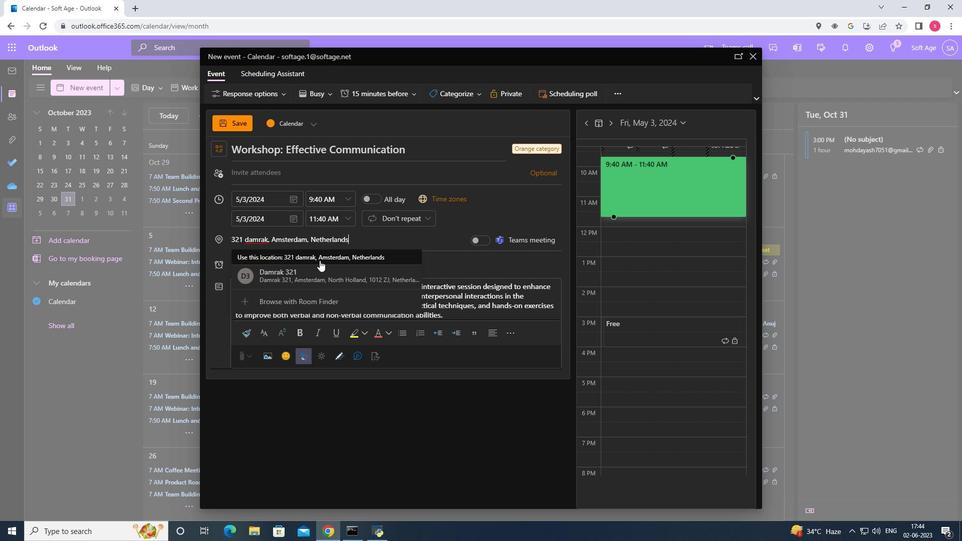 
Action: Mouse moved to (305, 176)
Screenshot: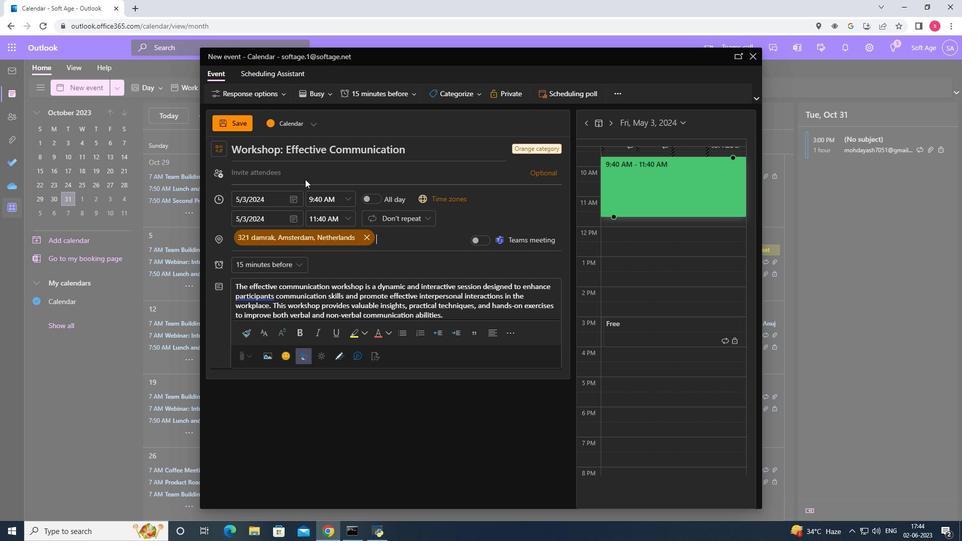 
Action: Mouse pressed left at (305, 176)
Screenshot: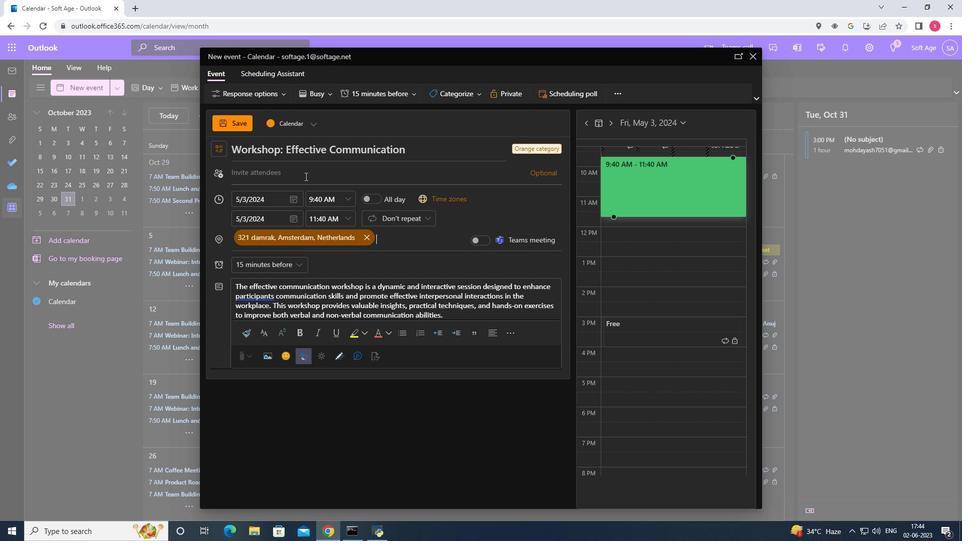 
Action: Mouse moved to (315, 274)
Screenshot: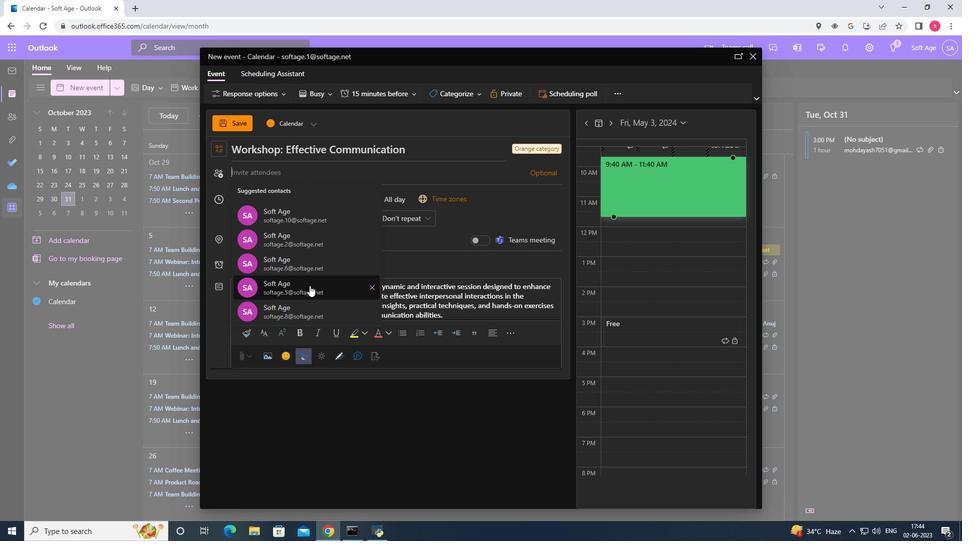 
Action: Key pressed softage.7<Key.shift>@
Screenshot: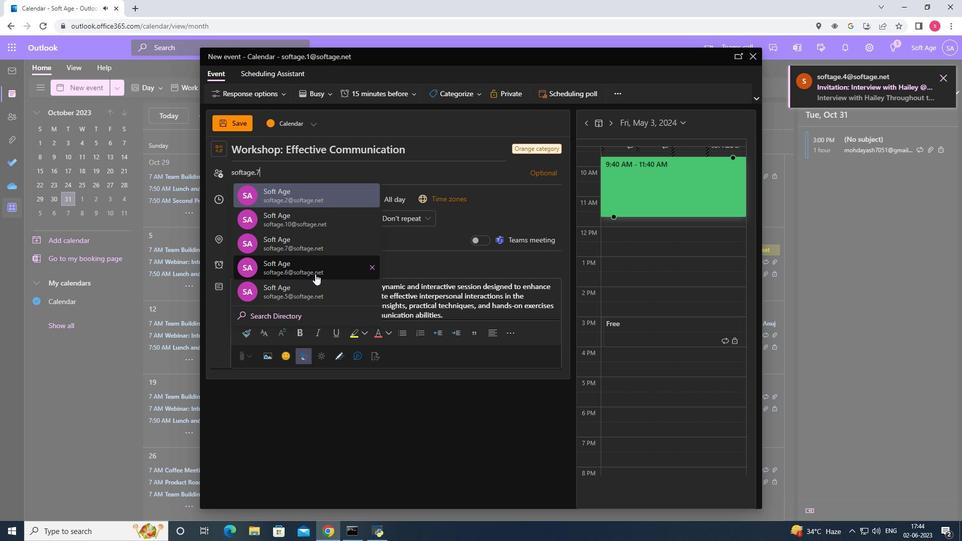 
Action: Mouse moved to (333, 201)
Screenshot: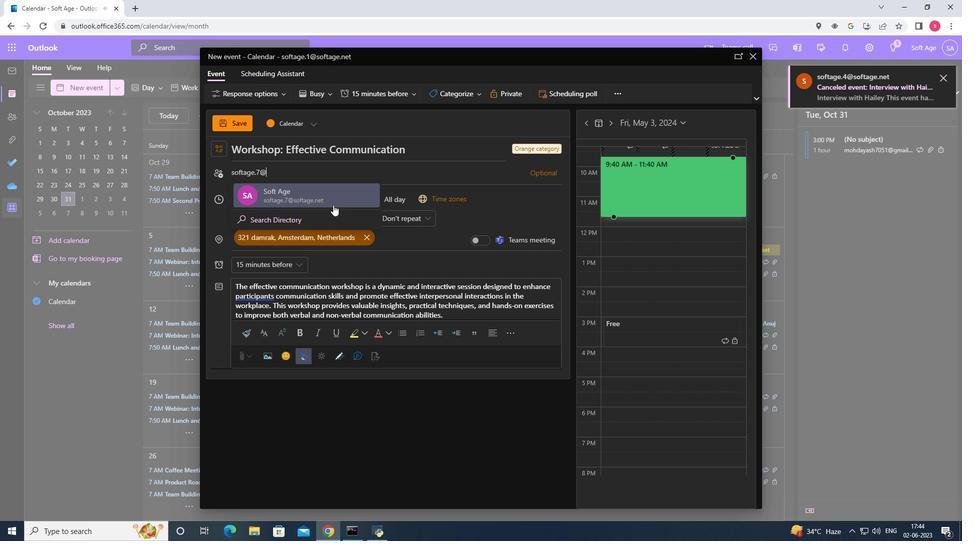 
Action: Mouse pressed left at (333, 201)
Screenshot: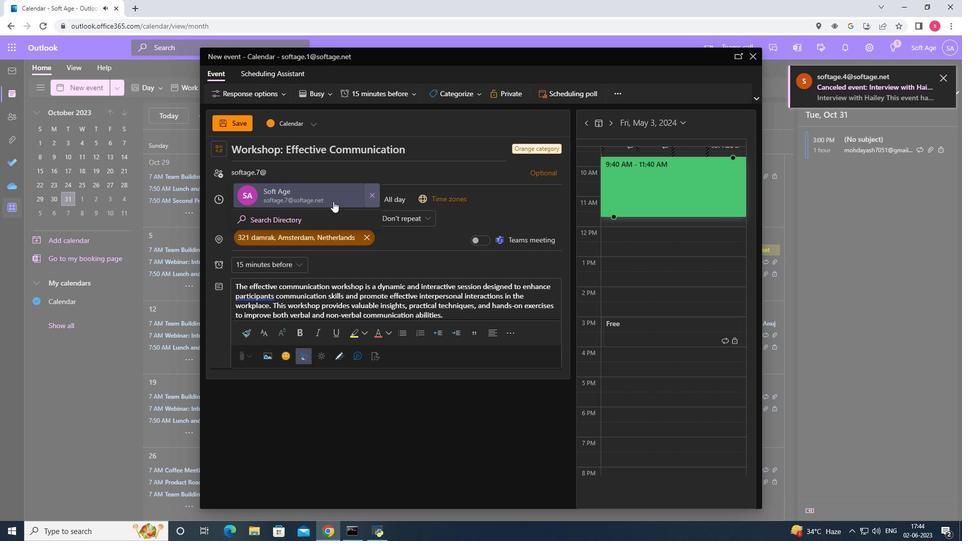 
Action: Key pressed <Key.shift><Key.shift><Key.shift><Key.shift><Key.shift><Key.shift><Key.shift><Key.shift><Key.shift><Key.shift><Key.shift><Key.shift><Key.shift><Key.shift><Key.shift><Key.shift><Key.shift><Key.shift><Key.shift><Key.shift><Key.shift><Key.shift><Key.shift><Key.shift><Key.shift><Key.shift><Key.shift><Key.shift><Key.shift><Key.shift><Key.shift>Softage.8<Key.shift>@
Screenshot: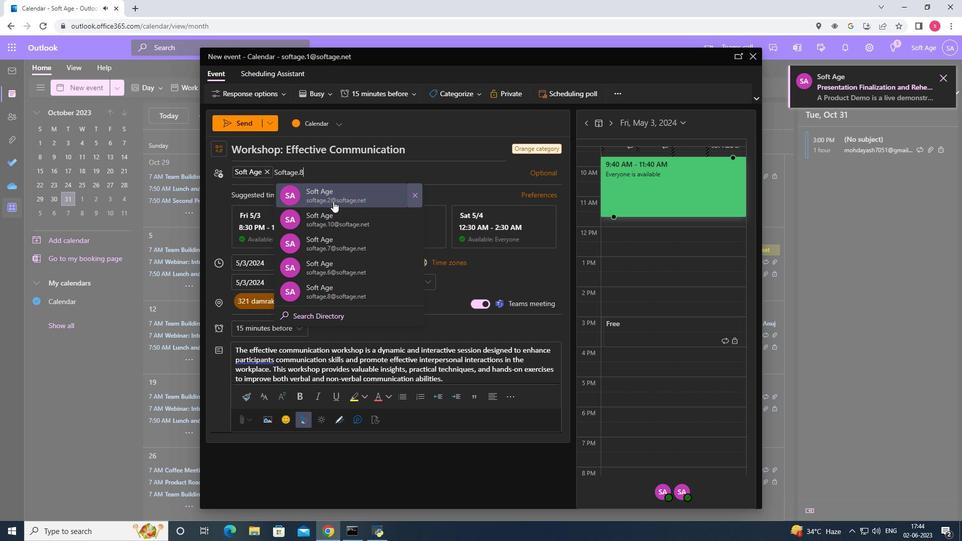 
Action: Mouse pressed left at (333, 201)
Screenshot: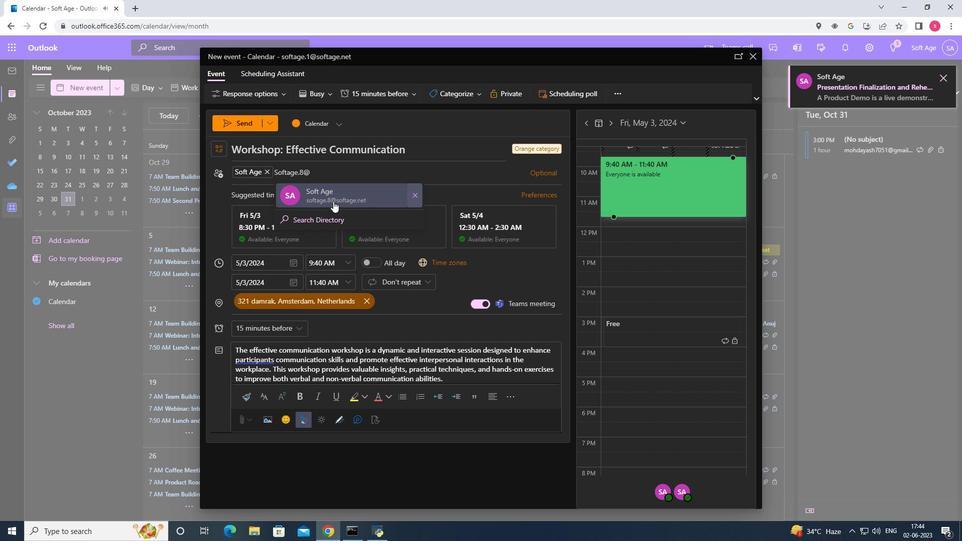 
Action: Mouse moved to (300, 326)
Screenshot: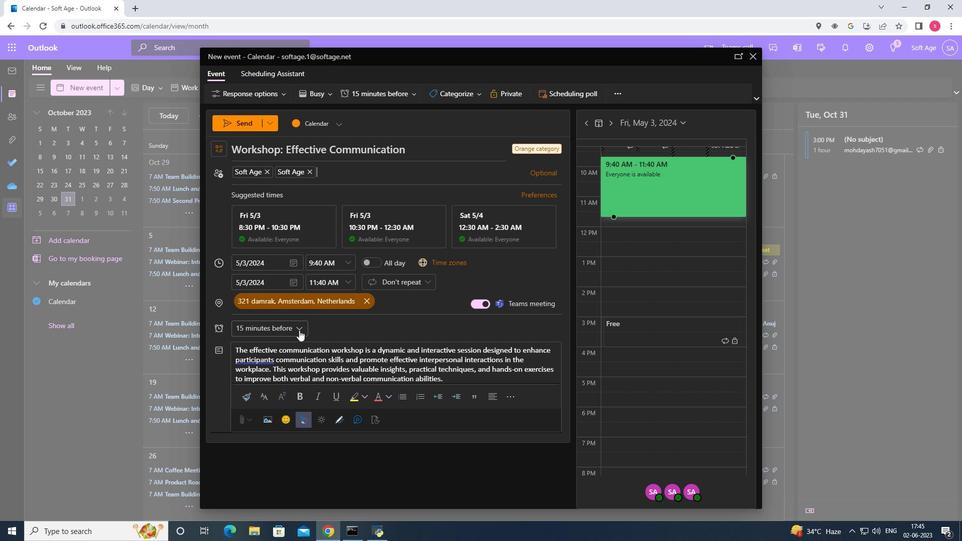 
Action: Mouse pressed left at (300, 326)
Screenshot: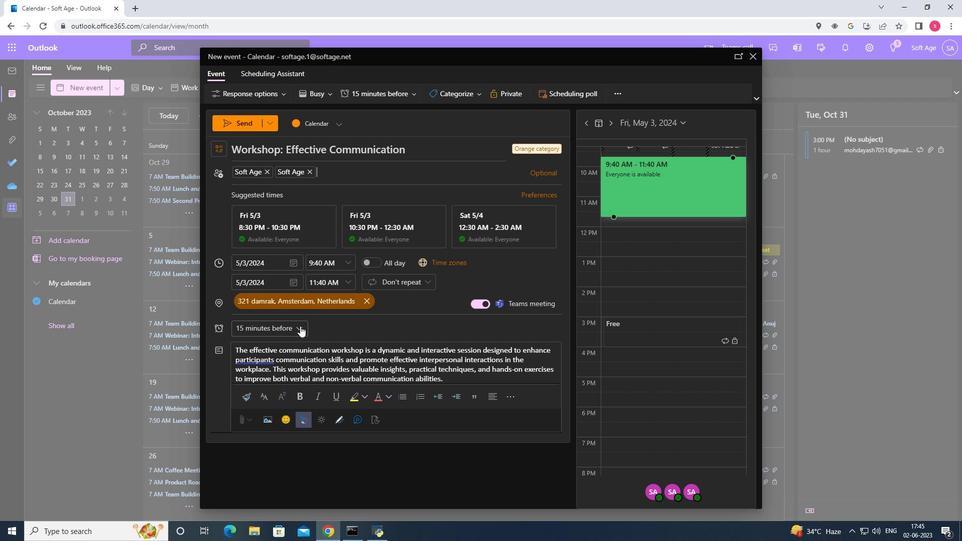 
Action: Mouse moved to (301, 259)
Screenshot: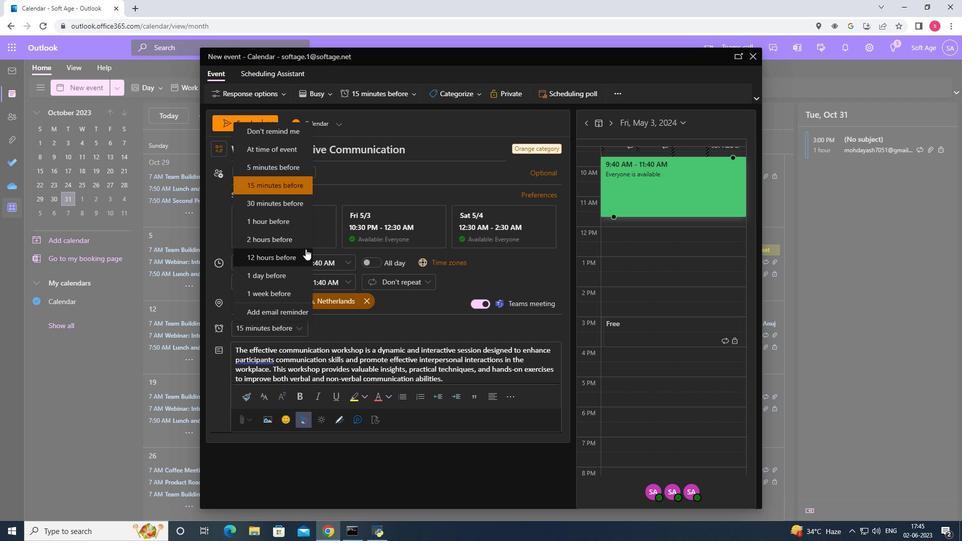 
Action: Mouse pressed left at (301, 259)
Screenshot: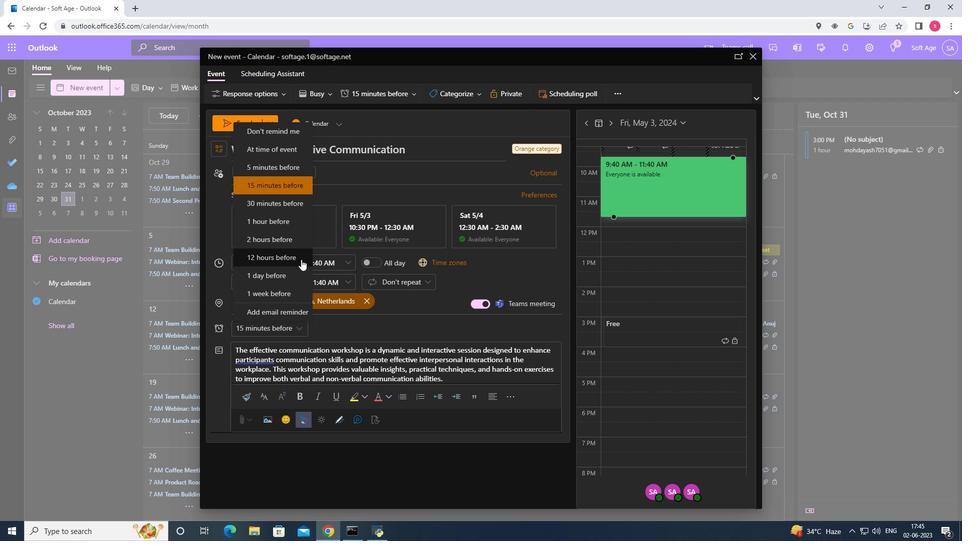 
Action: Mouse moved to (230, 119)
Screenshot: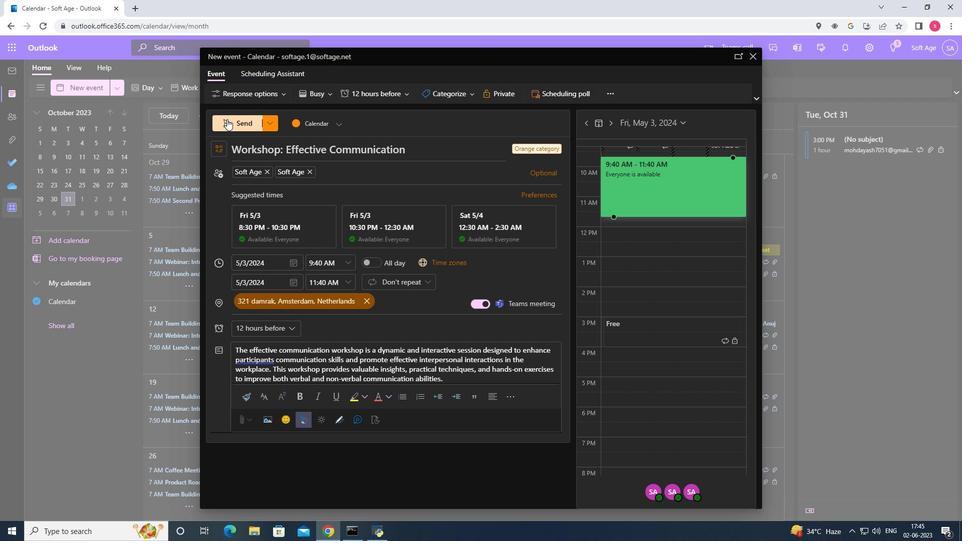 
Action: Mouse pressed left at (230, 119)
Screenshot: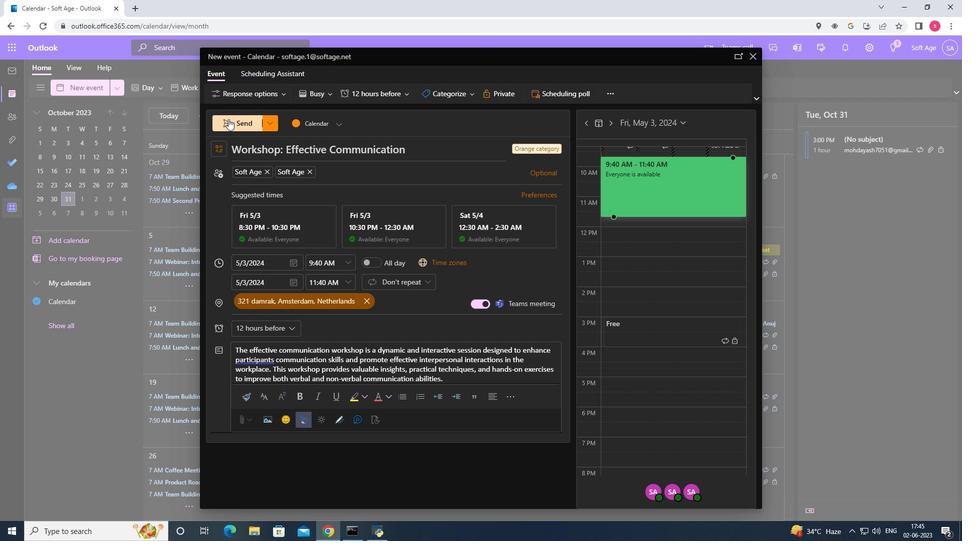 
Action: Mouse moved to (230, 119)
Screenshot: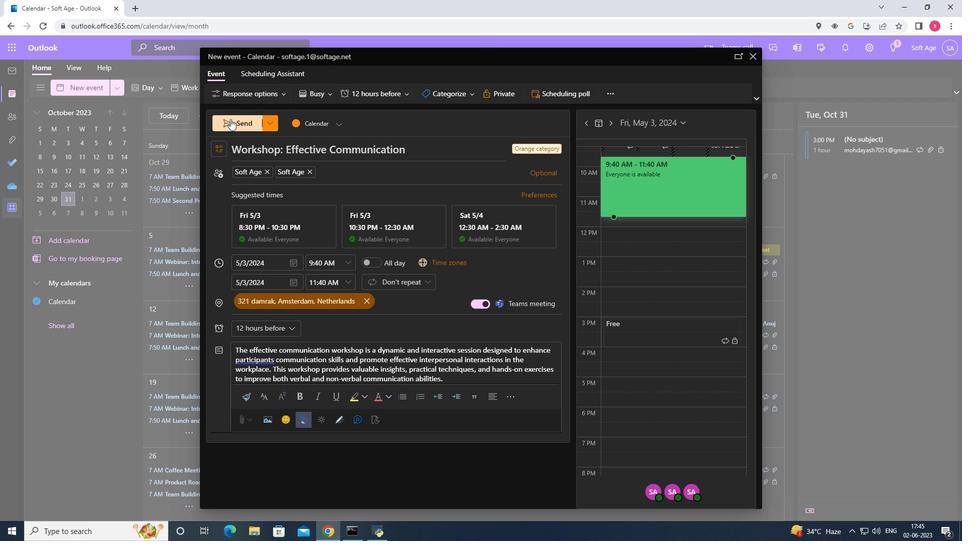 
